Task: Create a blank project AgileEngine with privacy Public and default view as List and in the team Taskers . Create three sections in the project as To-Do, Doing and Done
Action: Mouse moved to (415, 273)
Screenshot: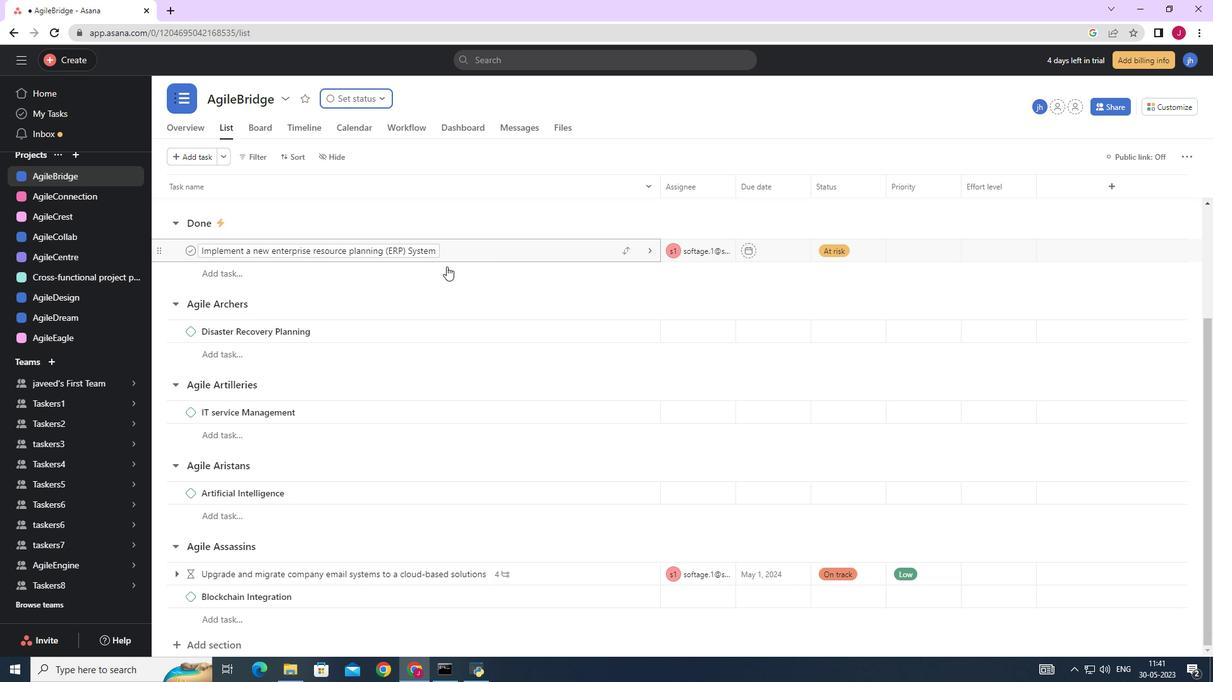 
Action: Mouse scrolled (415, 273) with delta (0, 0)
Screenshot: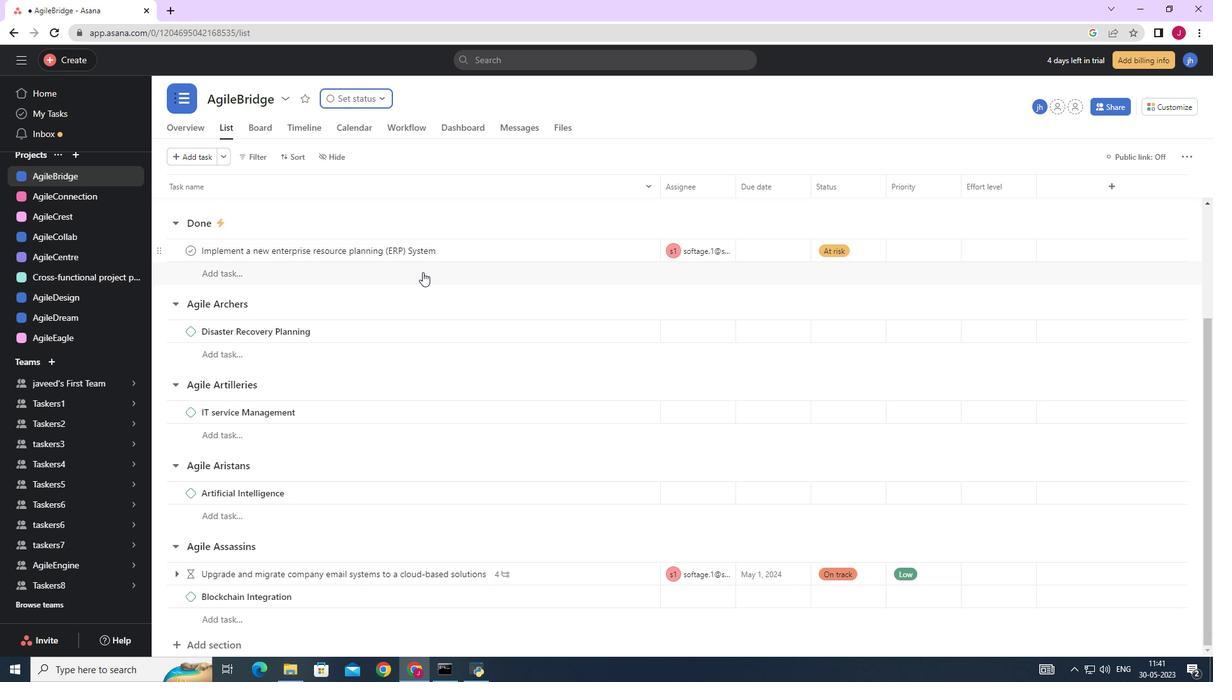 
Action: Mouse scrolled (415, 273) with delta (0, 0)
Screenshot: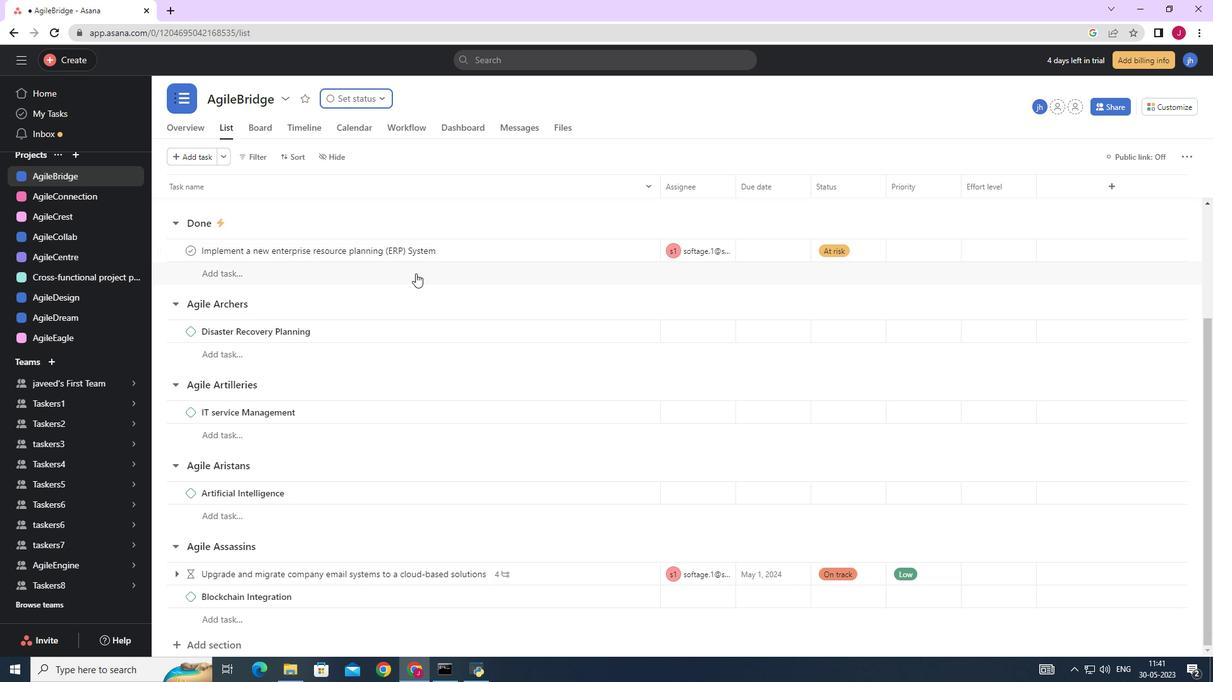 
Action: Mouse scrolled (415, 273) with delta (0, 0)
Screenshot: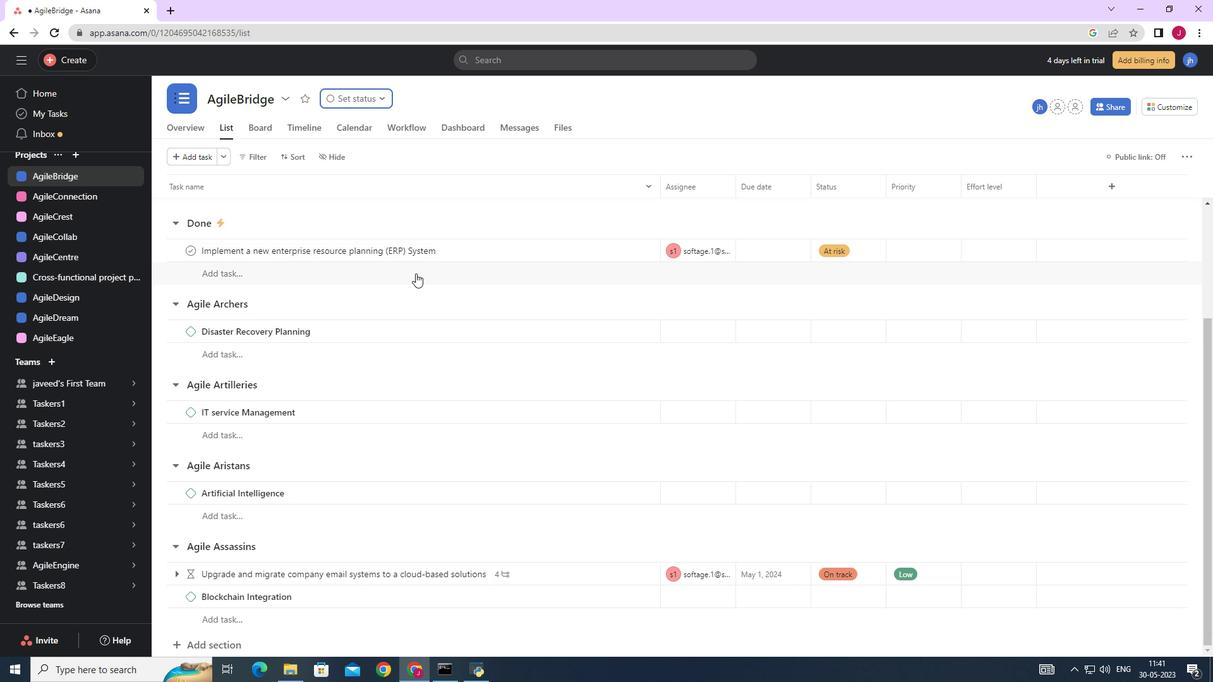 
Action: Mouse scrolled (415, 273) with delta (0, 0)
Screenshot: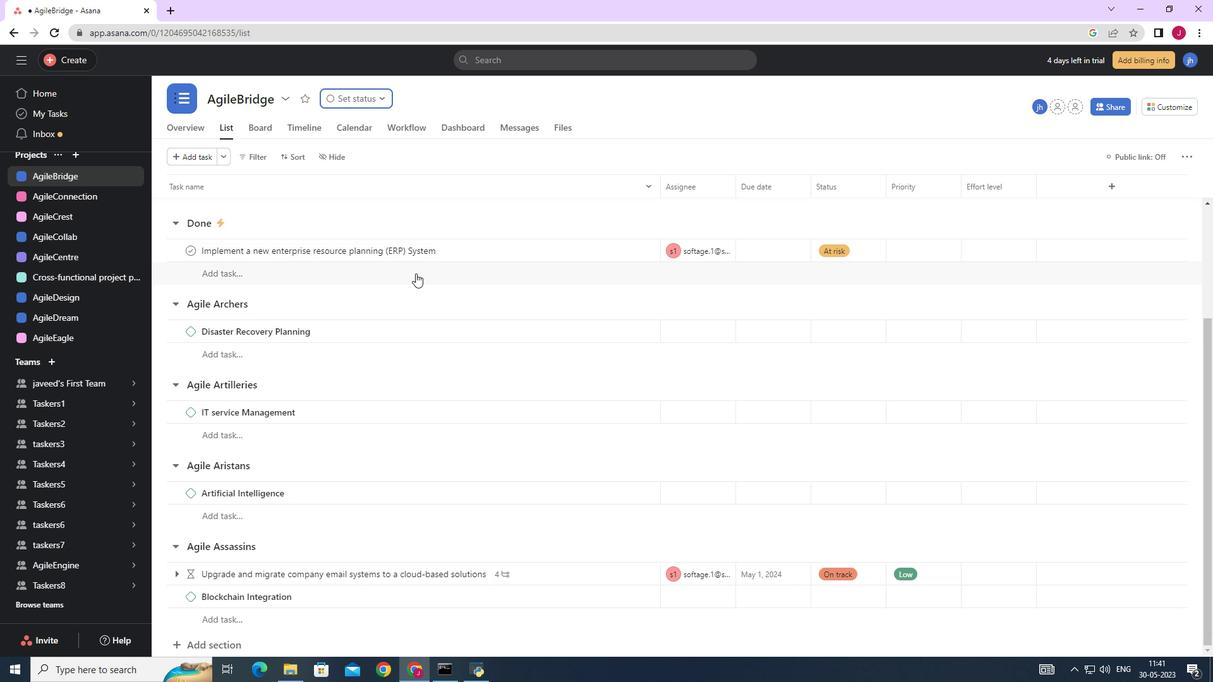 
Action: Mouse scrolled (415, 273) with delta (0, 0)
Screenshot: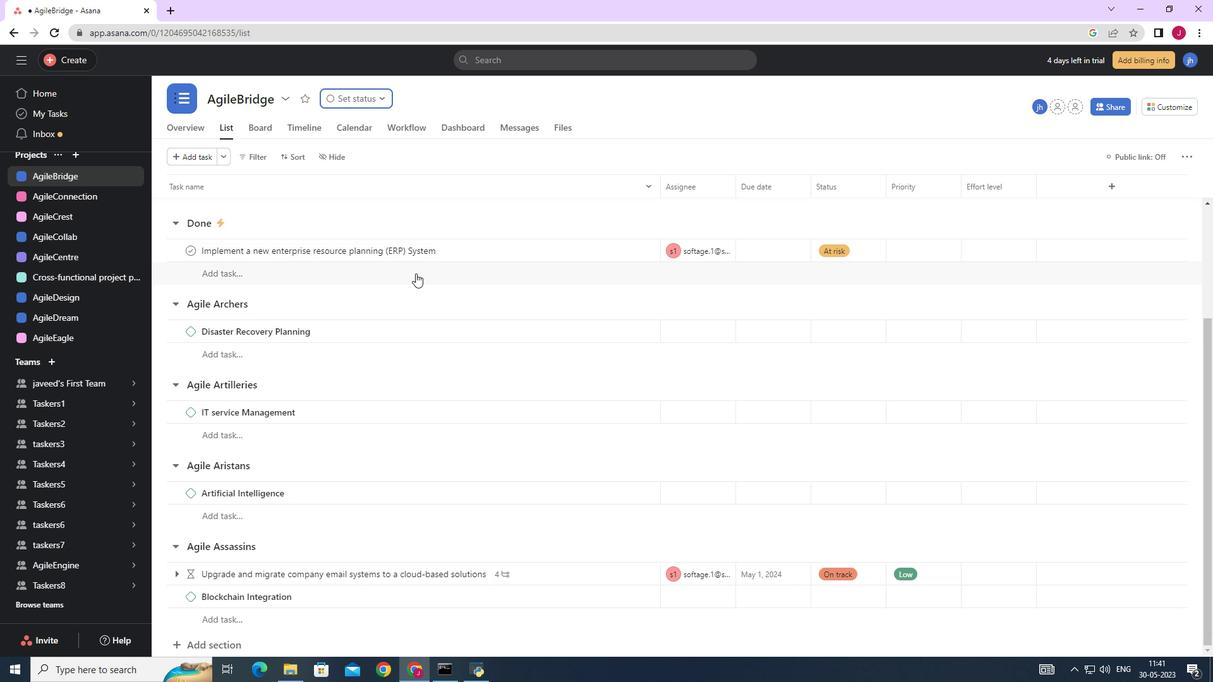 
Action: Mouse moved to (75, 177)
Screenshot: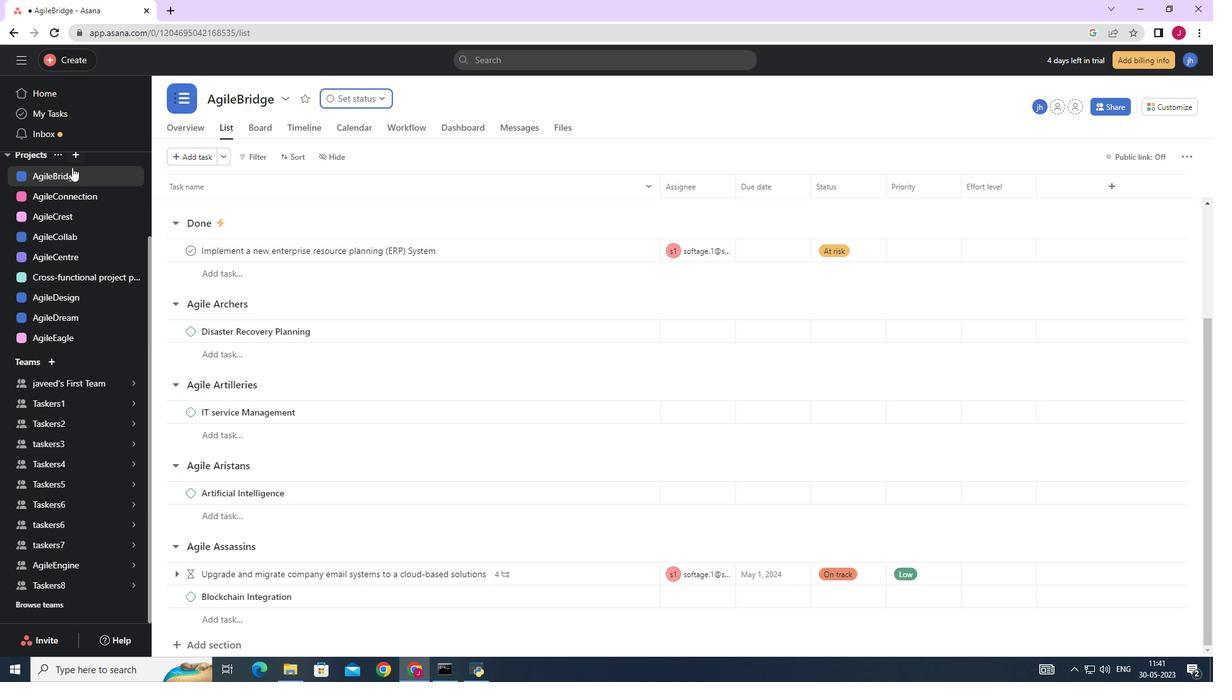 
Action: Mouse pressed left at (75, 177)
Screenshot: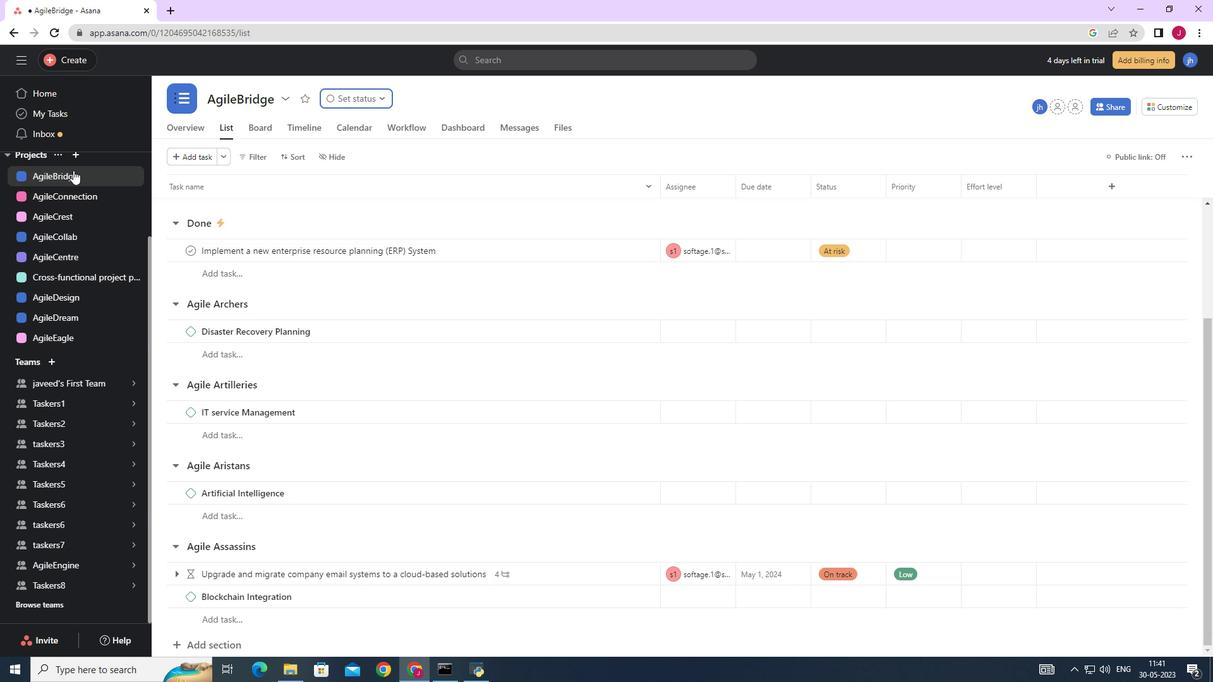 
Action: Mouse moved to (82, 290)
Screenshot: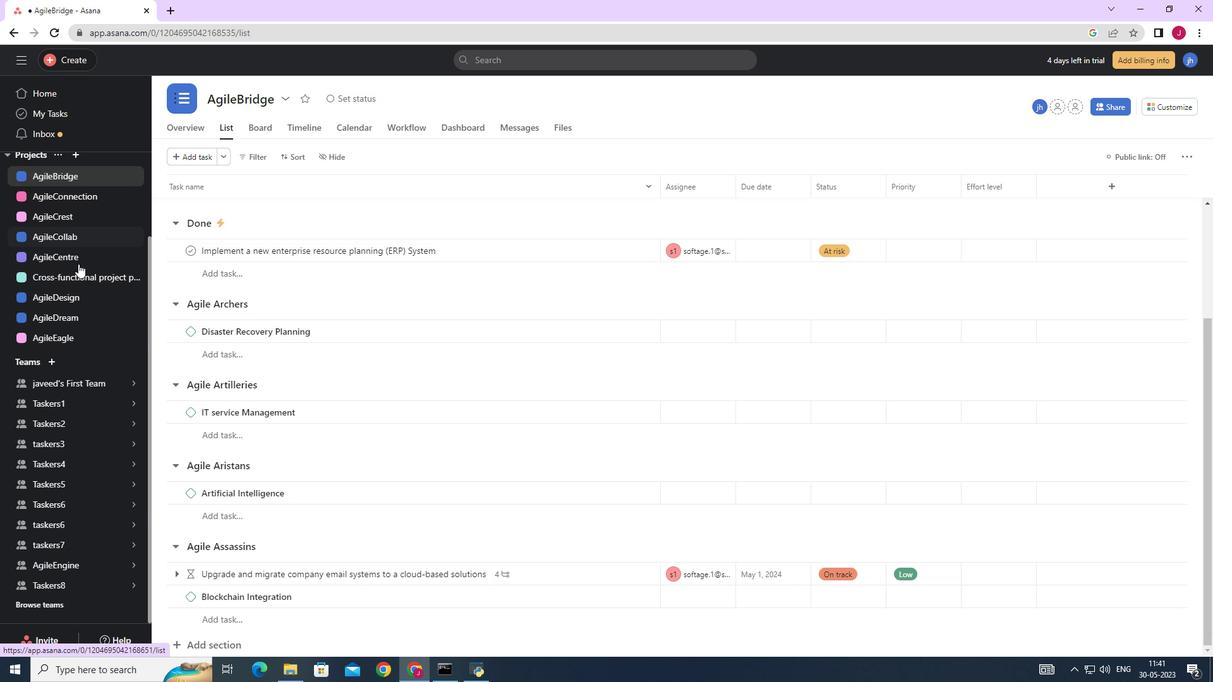 
Action: Mouse scrolled (82, 290) with delta (0, 0)
Screenshot: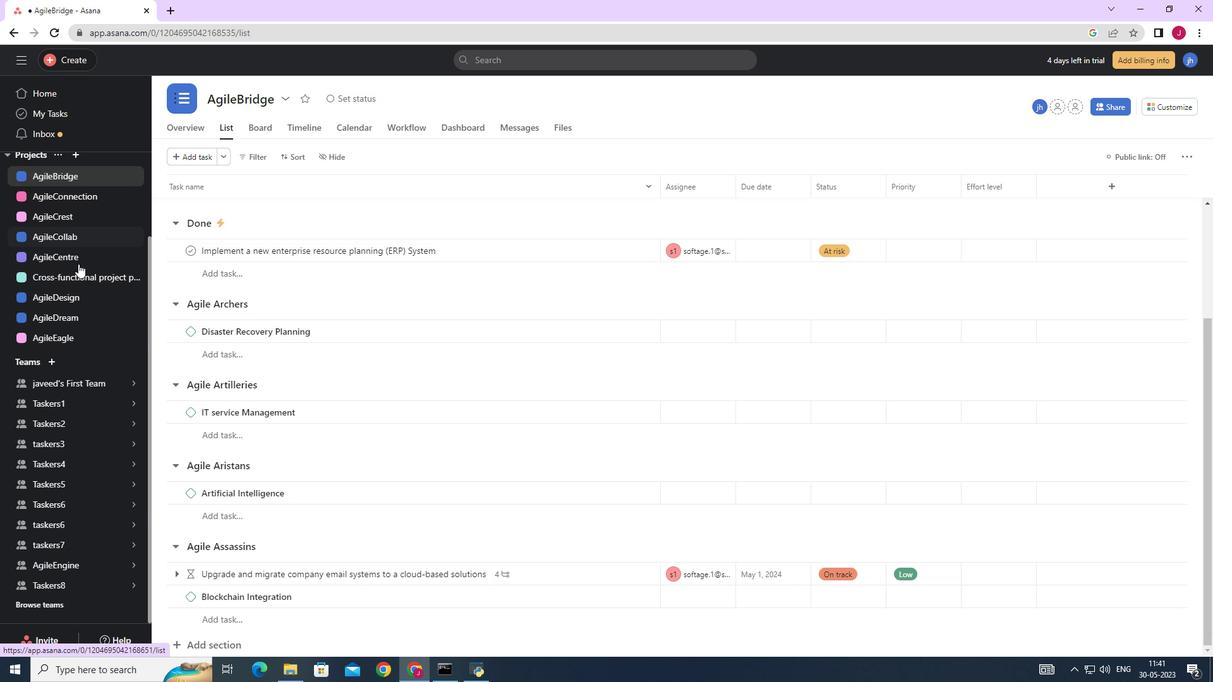 
Action: Mouse moved to (83, 292)
Screenshot: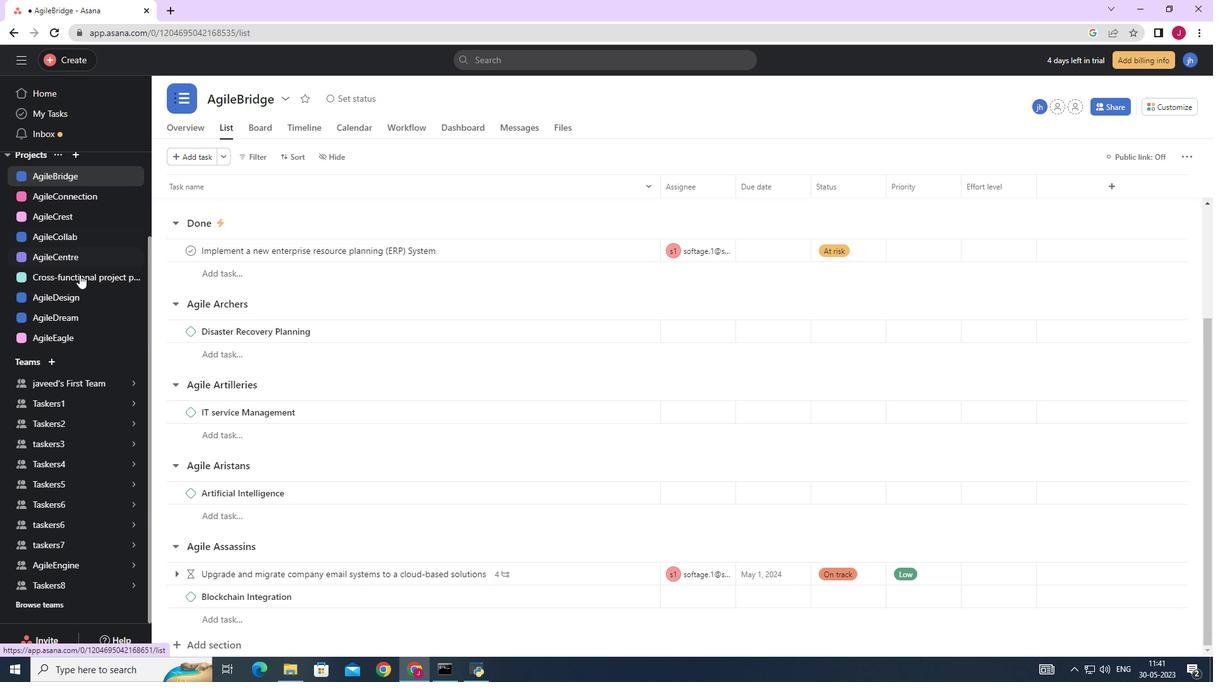 
Action: Mouse scrolled (83, 291) with delta (0, 0)
Screenshot: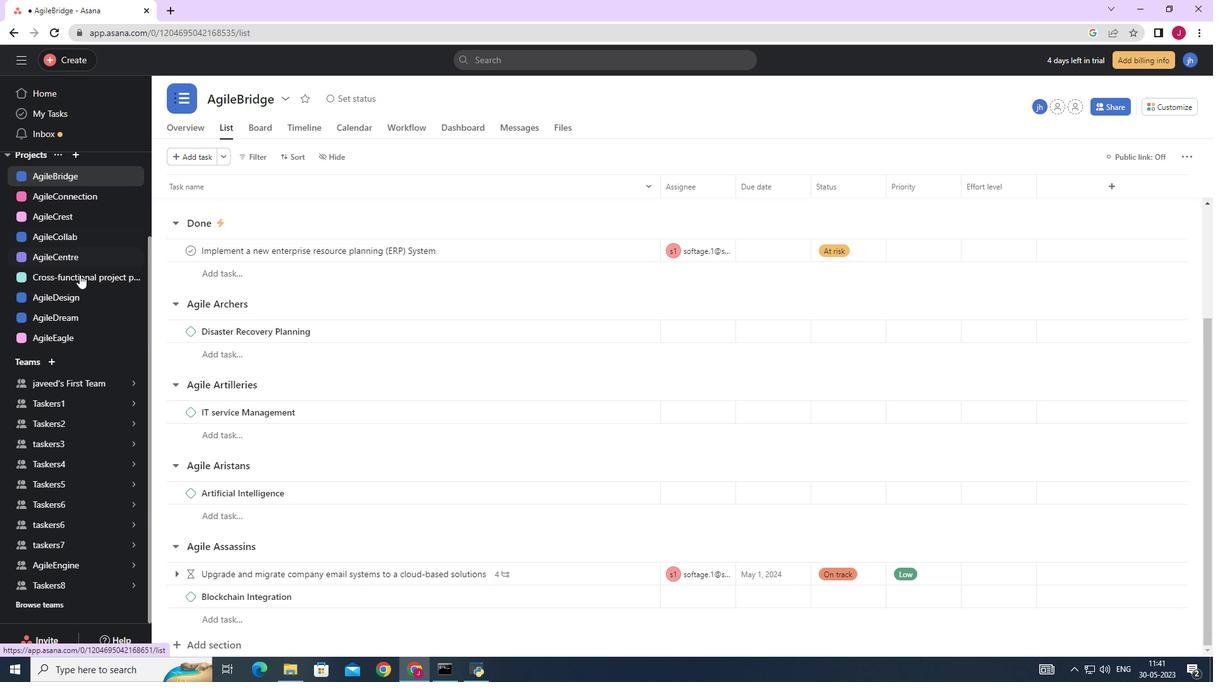 
Action: Mouse scrolled (83, 291) with delta (0, 0)
Screenshot: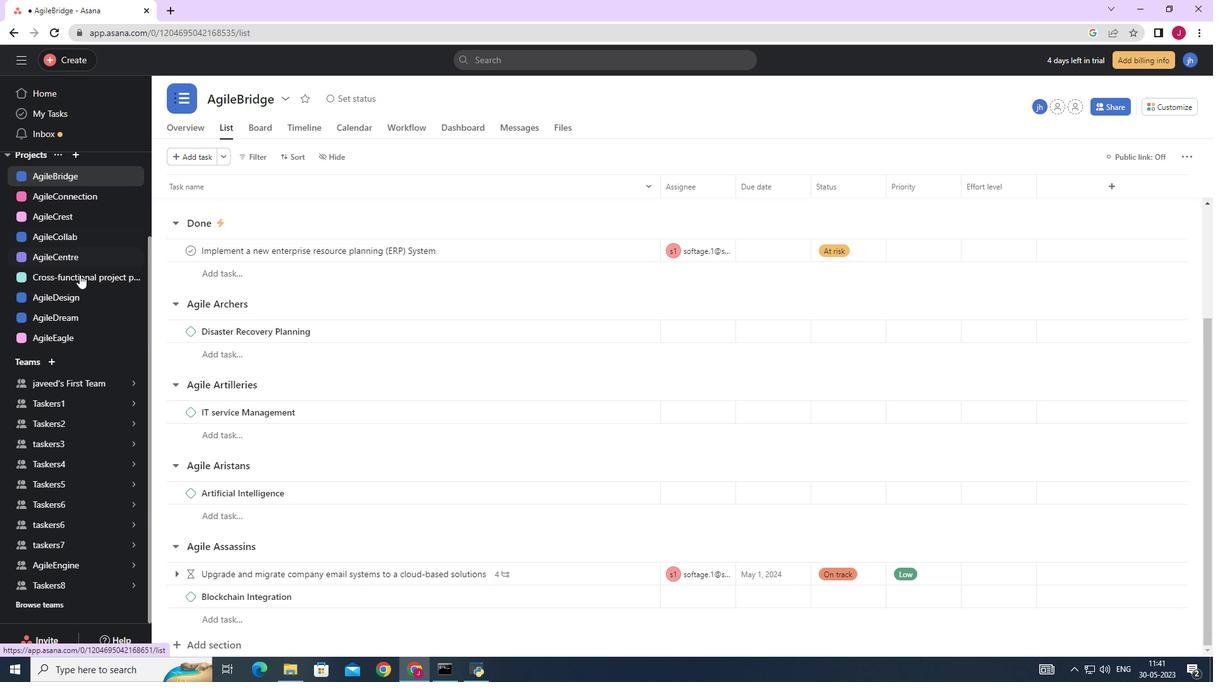 
Action: Mouse moved to (84, 293)
Screenshot: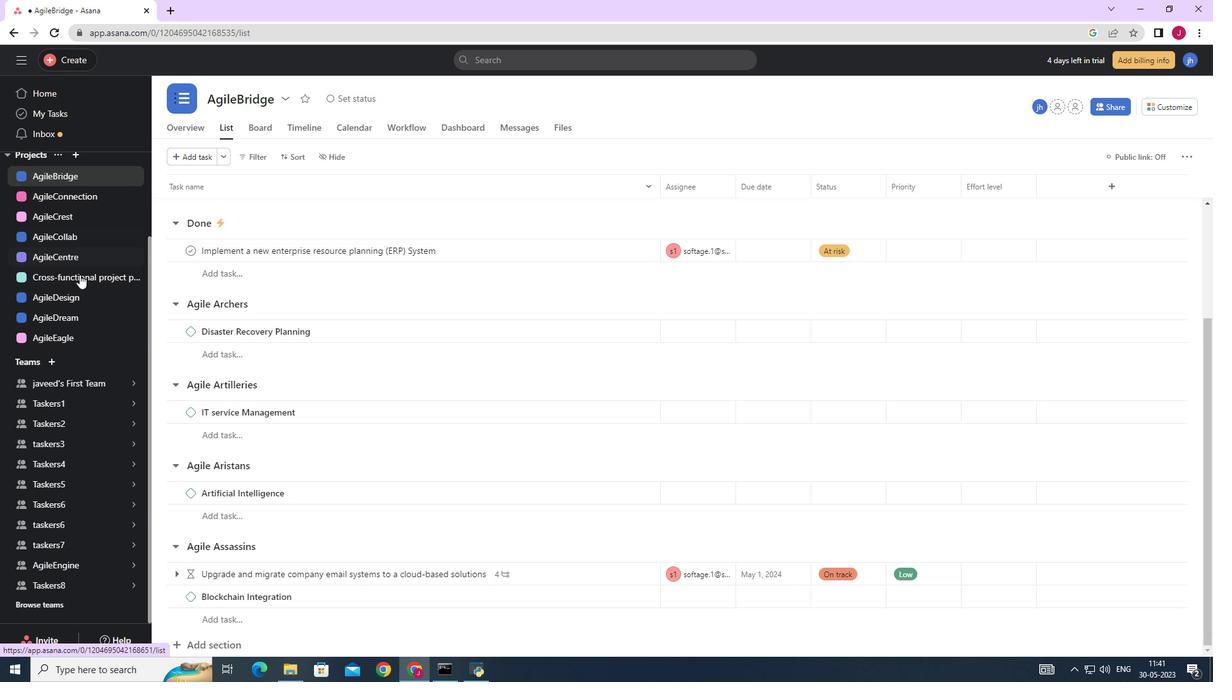 
Action: Mouse scrolled (84, 292) with delta (0, 0)
Screenshot: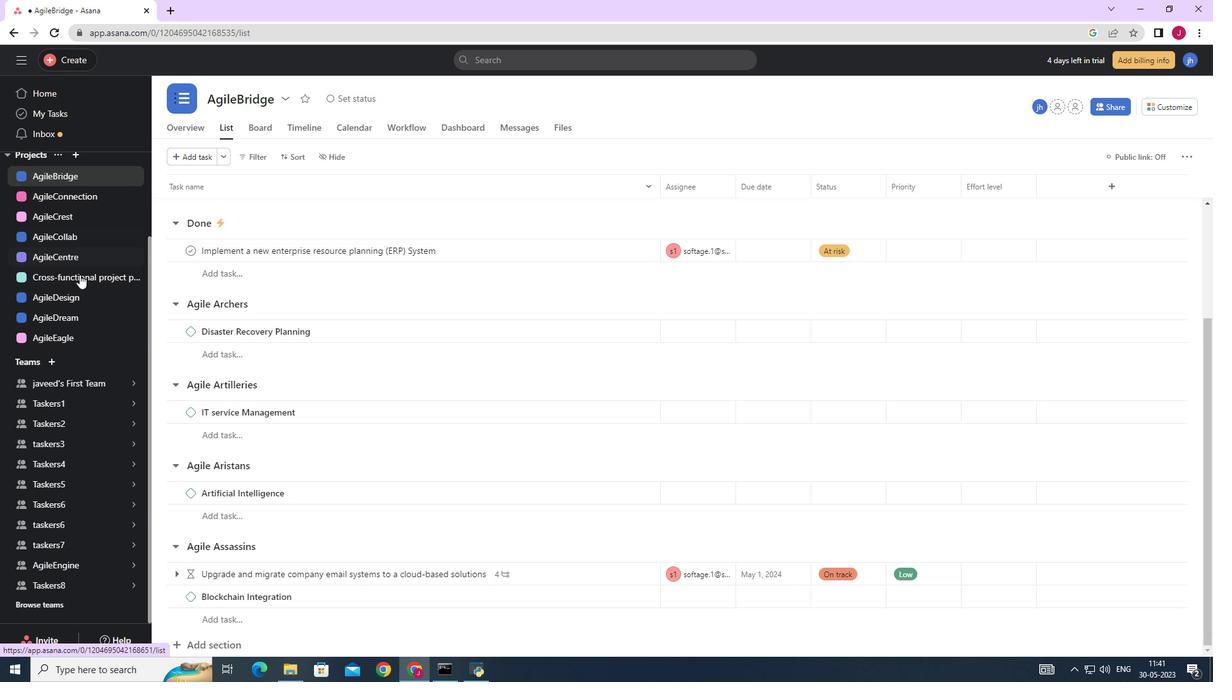 
Action: Mouse moved to (53, 342)
Screenshot: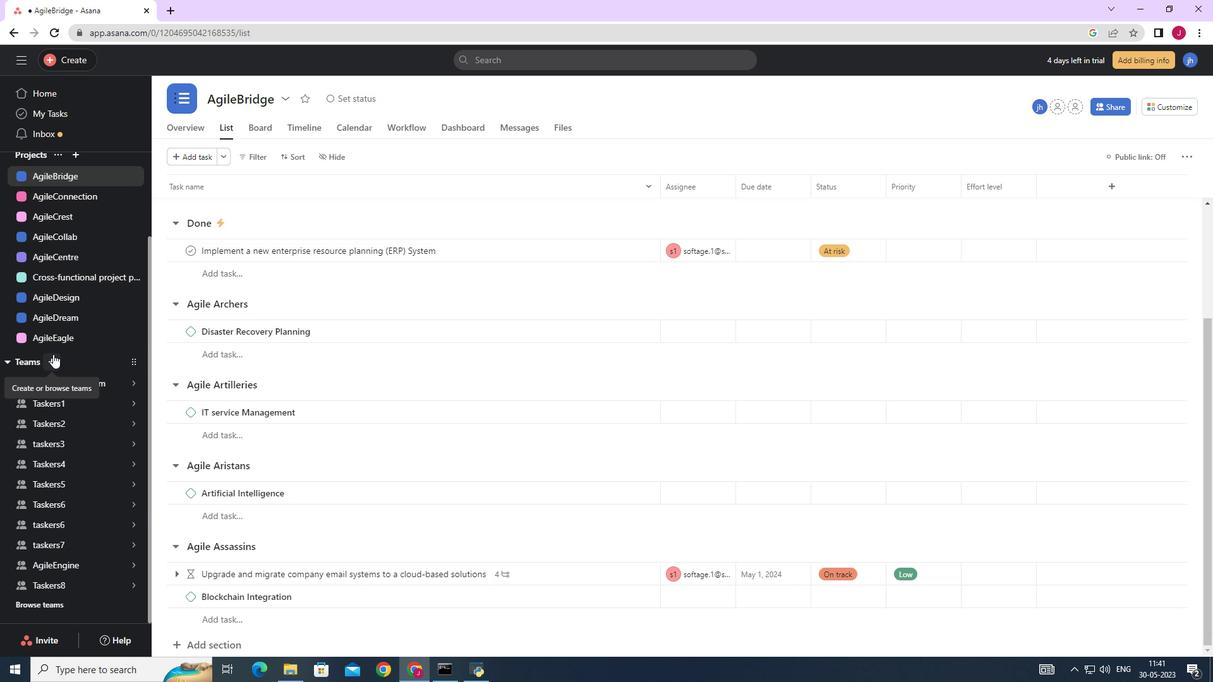 
Action: Mouse scrolled (53, 342) with delta (0, 0)
Screenshot: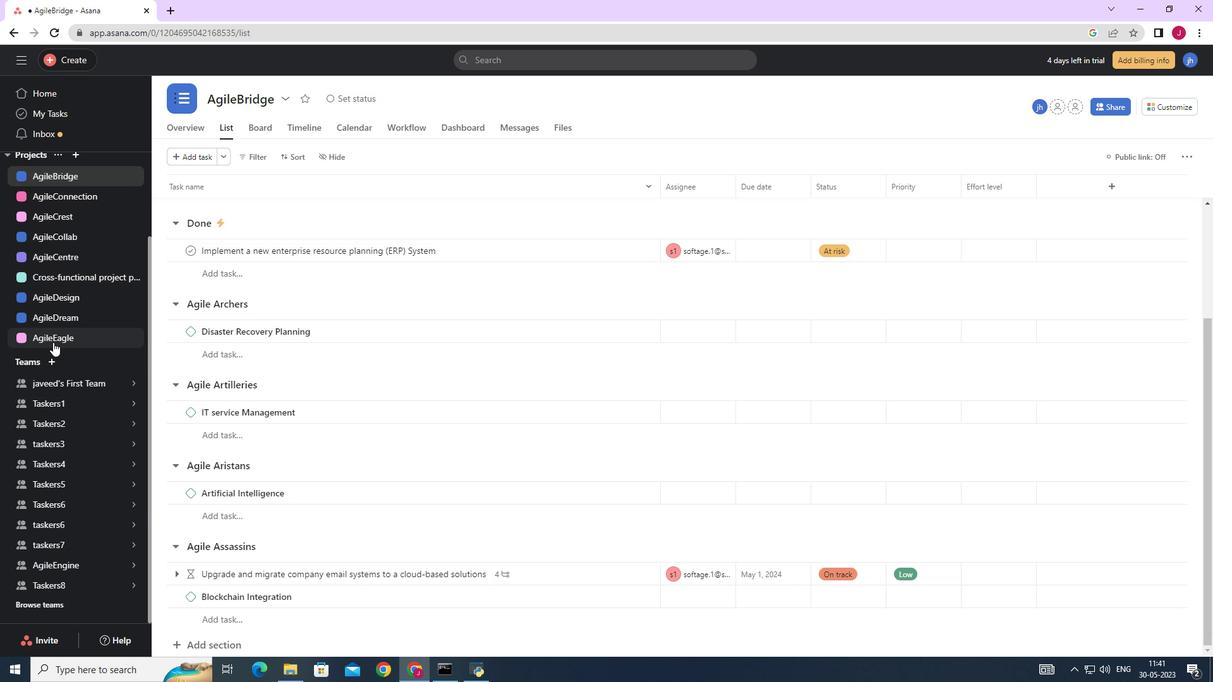 
Action: Mouse scrolled (53, 342) with delta (0, 0)
Screenshot: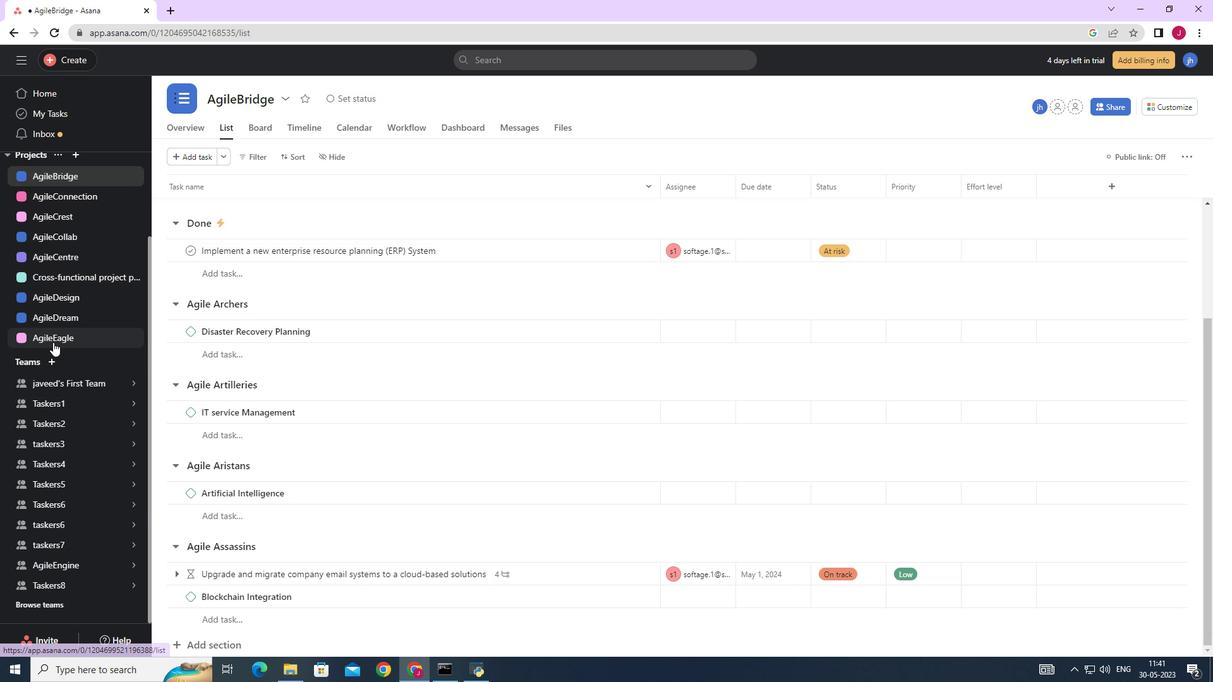 
Action: Mouse moved to (79, 173)
Screenshot: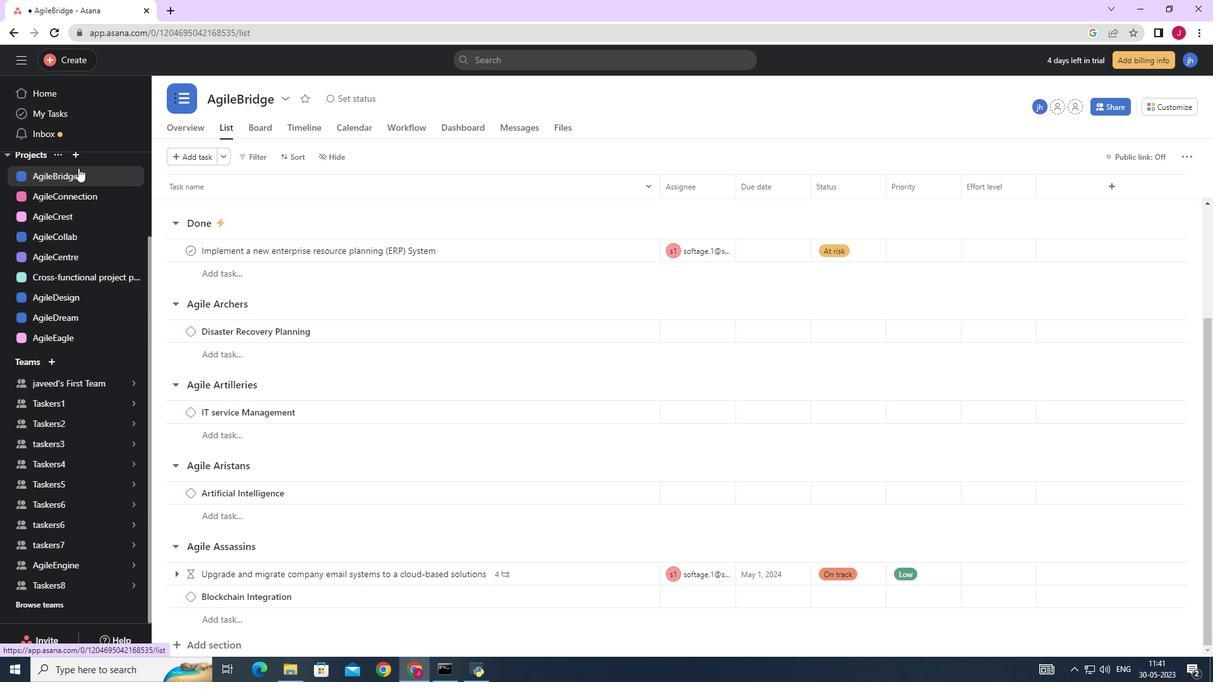 
Action: Mouse scrolled (79, 173) with delta (0, 0)
Screenshot: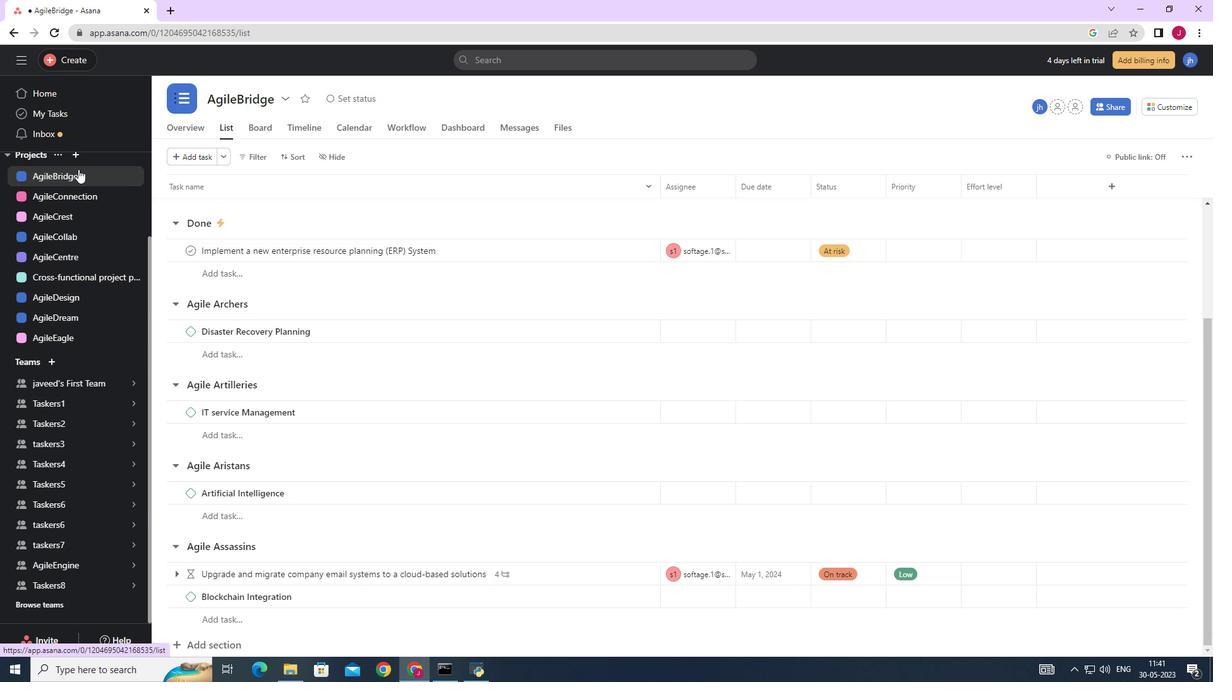 
Action: Mouse scrolled (79, 173) with delta (0, 0)
Screenshot: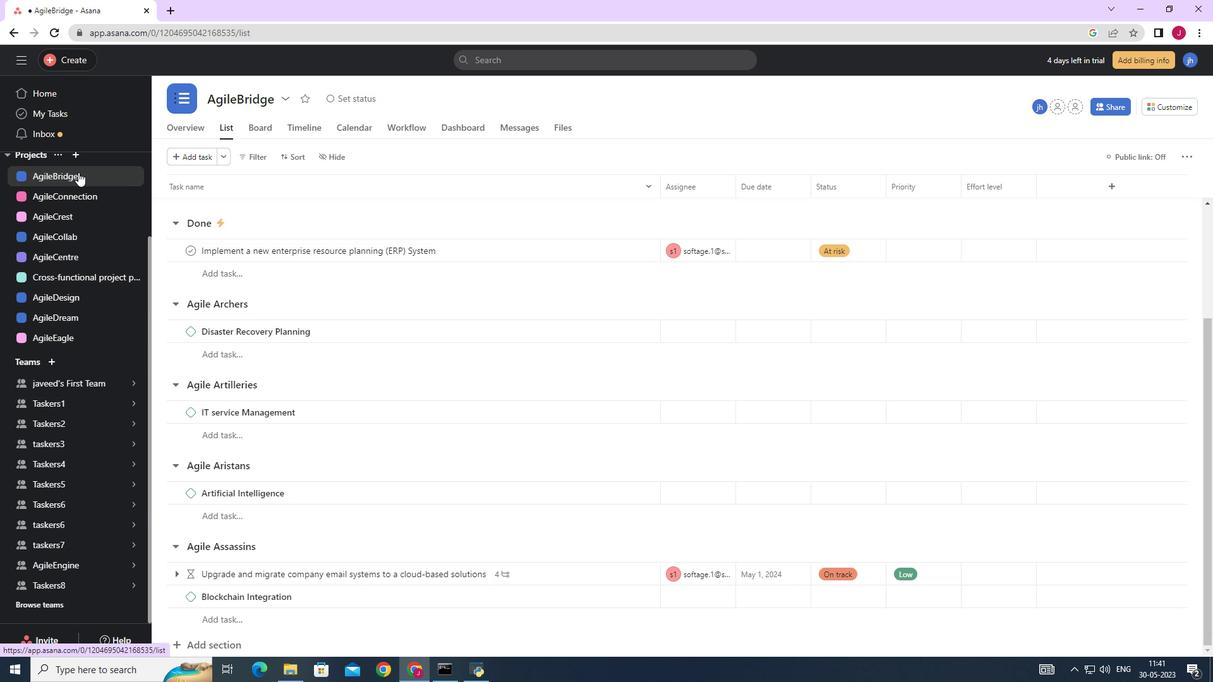 
Action: Mouse scrolled (79, 173) with delta (0, 0)
Screenshot: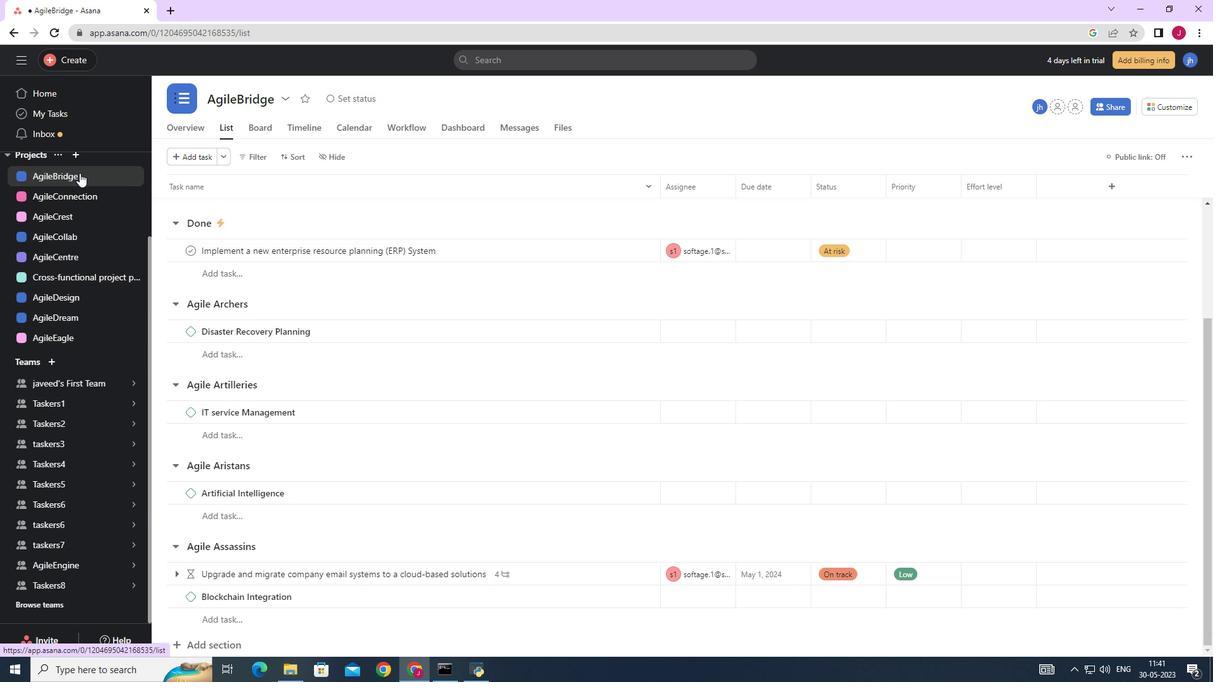 
Action: Mouse moved to (77, 257)
Screenshot: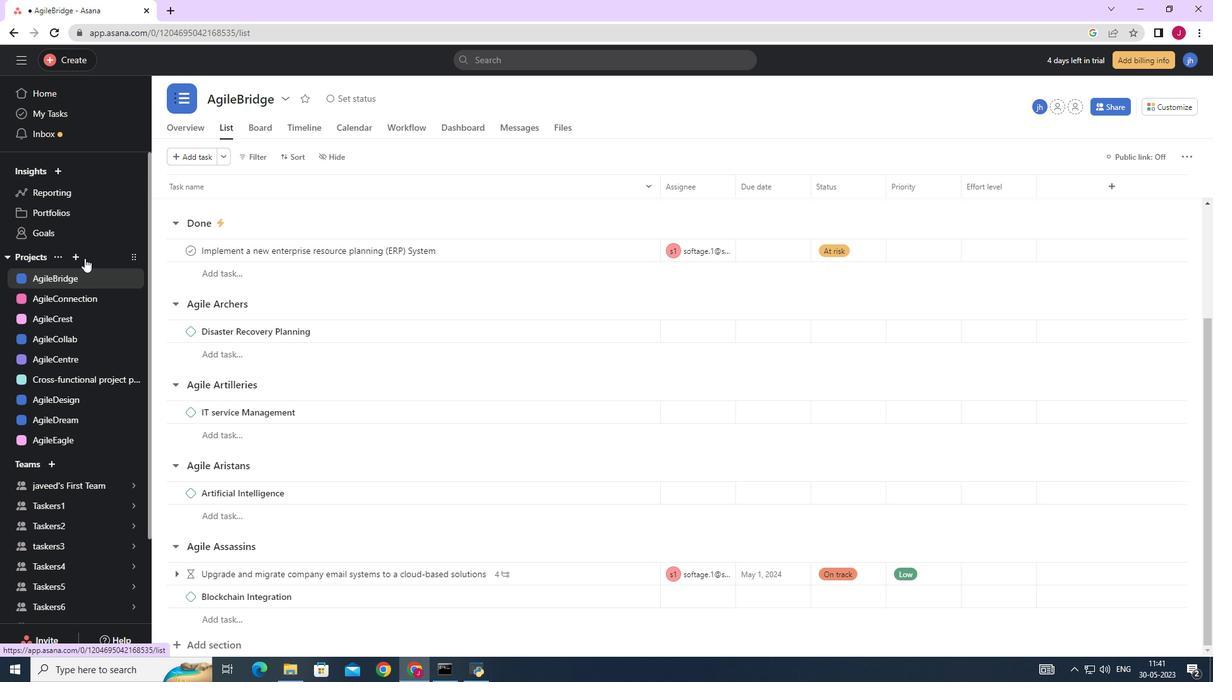 
Action: Mouse pressed left at (77, 257)
Screenshot: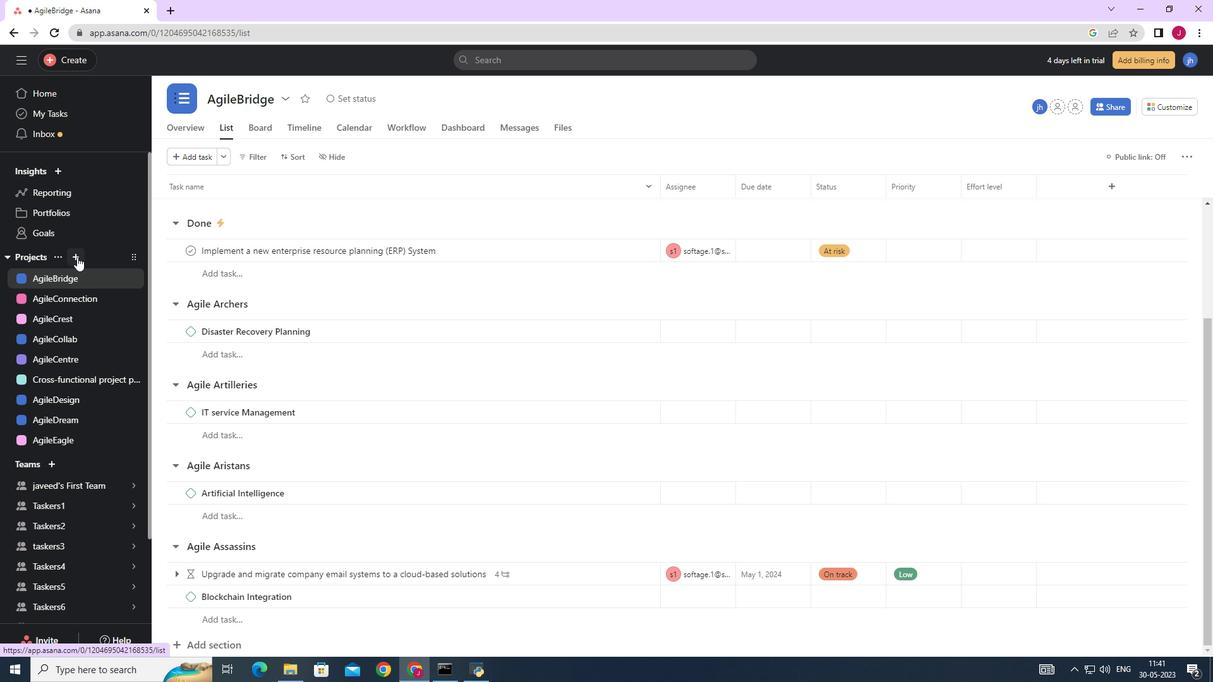
Action: Mouse moved to (132, 281)
Screenshot: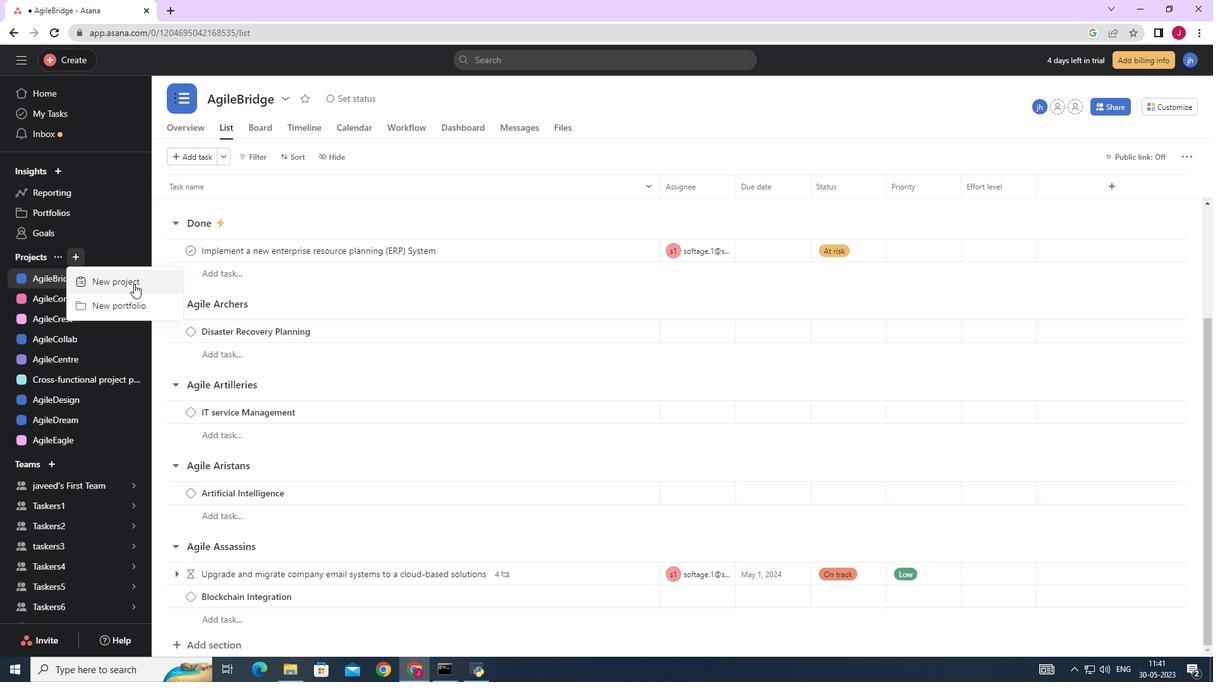 
Action: Mouse pressed left at (132, 281)
Screenshot: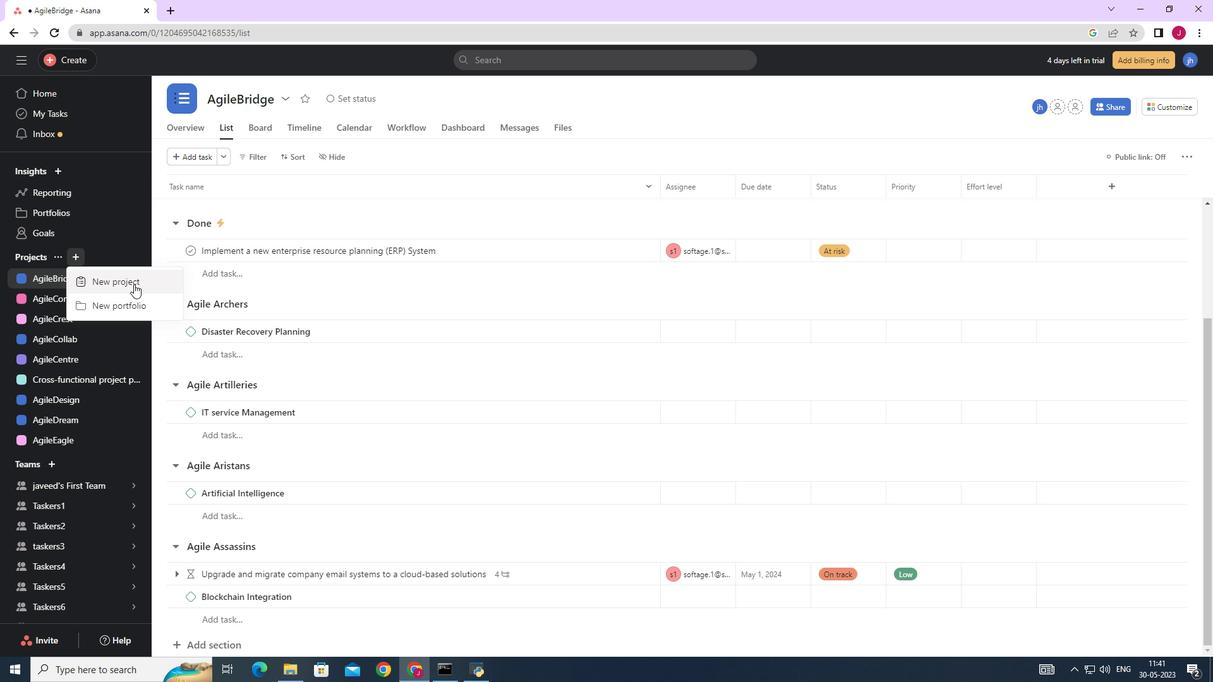 
Action: Mouse moved to (514, 289)
Screenshot: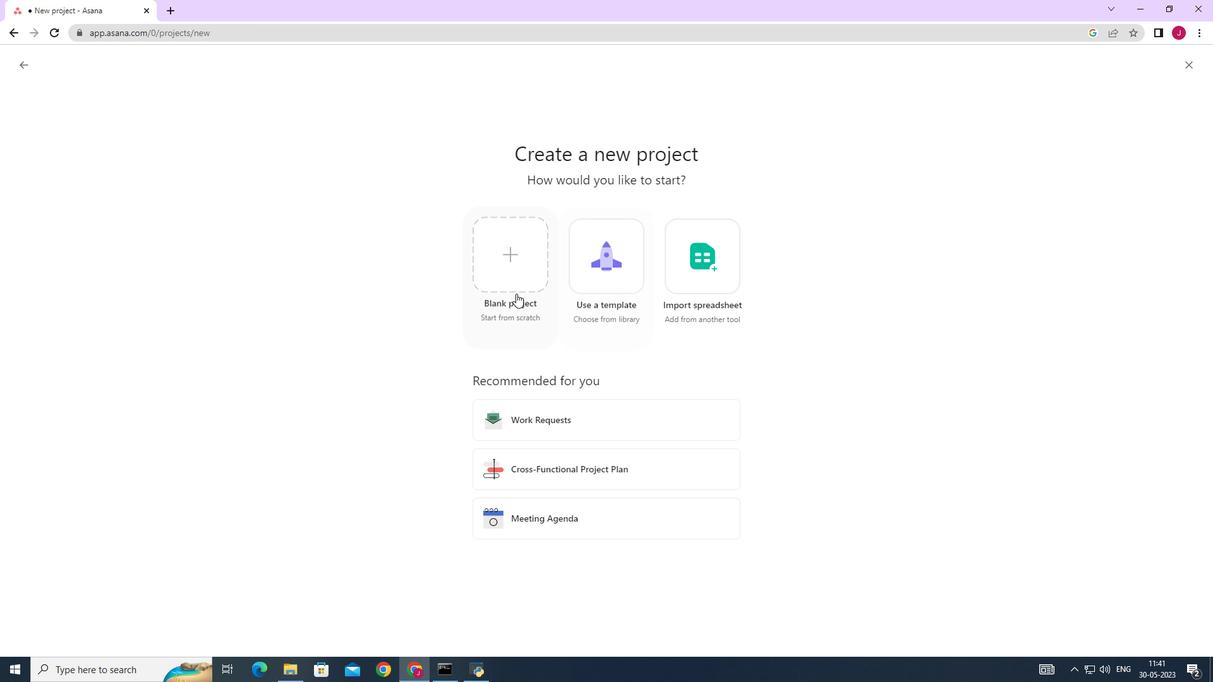 
Action: Mouse pressed left at (514, 289)
Screenshot: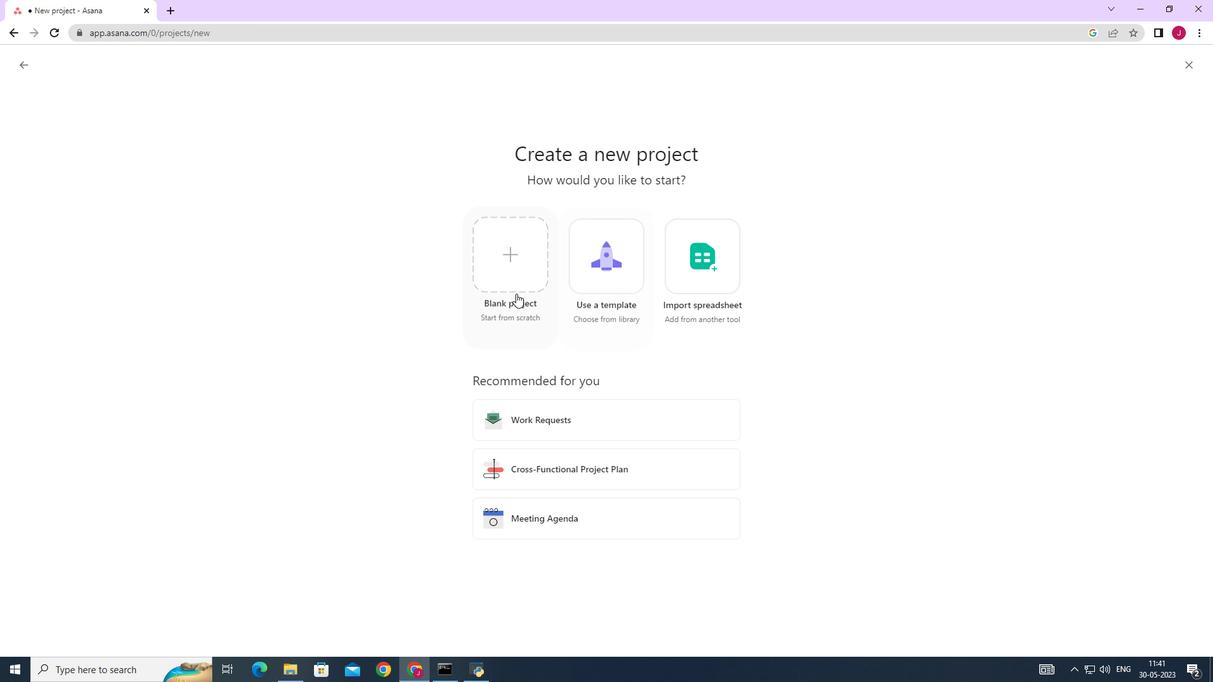 
Action: Mouse moved to (209, 149)
Screenshot: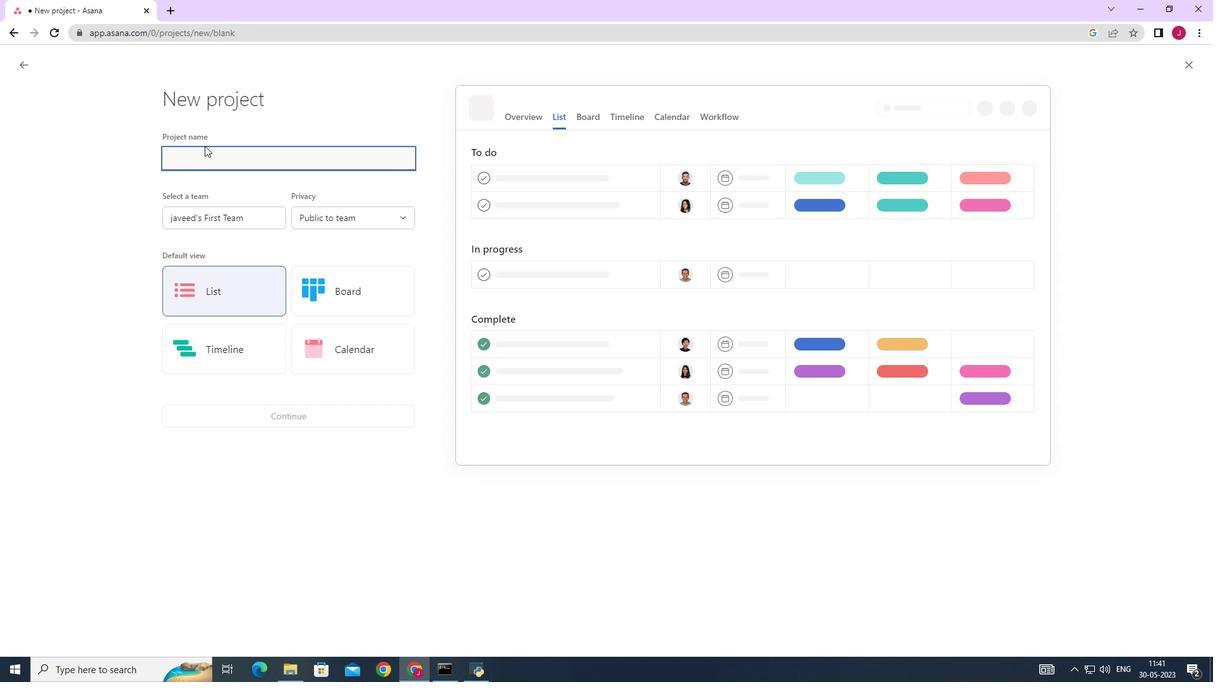 
Action: Mouse pressed left at (209, 149)
Screenshot: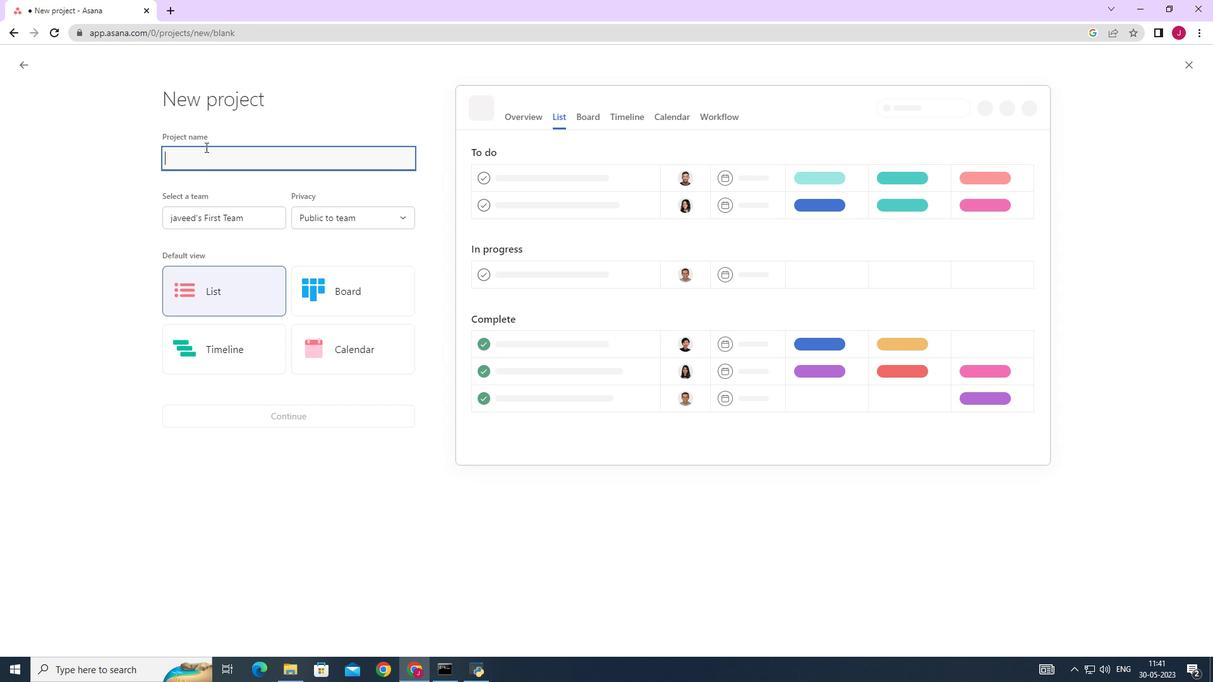 
Action: Key pressed <Key.caps_lock>A<Key.caps_lock>gile<Key.caps_lock>E<Key.caps_lock>ngine
Screenshot: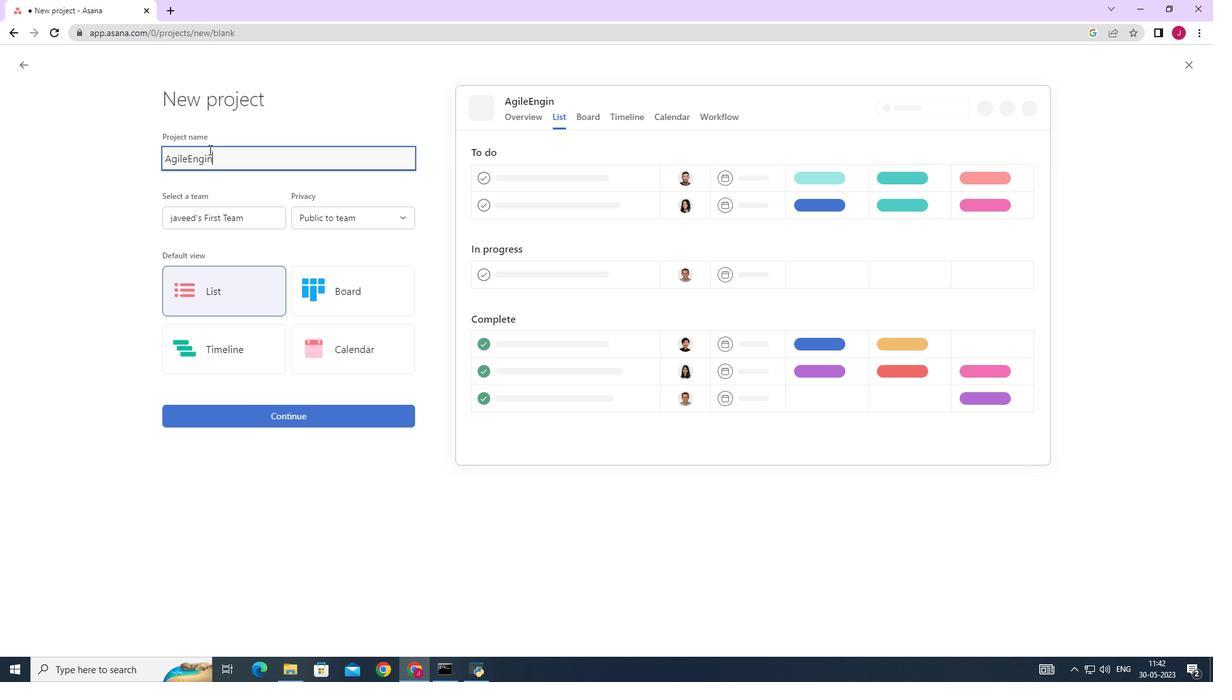 
Action: Mouse moved to (247, 217)
Screenshot: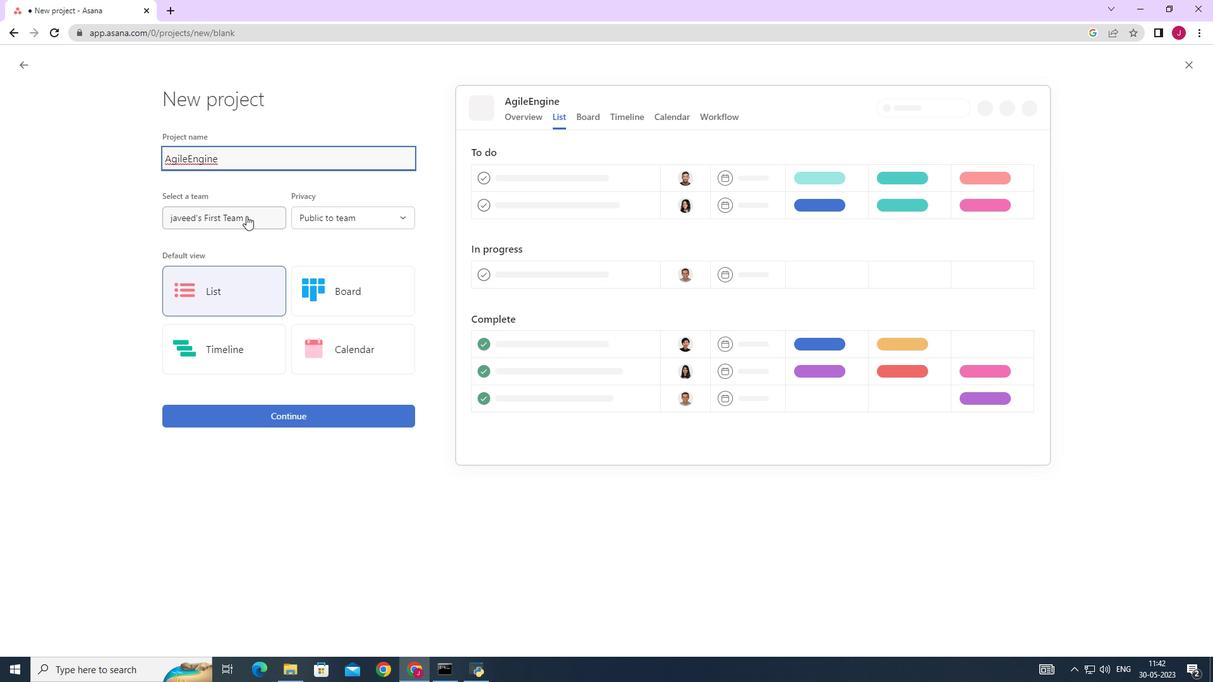 
Action: Mouse pressed left at (247, 217)
Screenshot: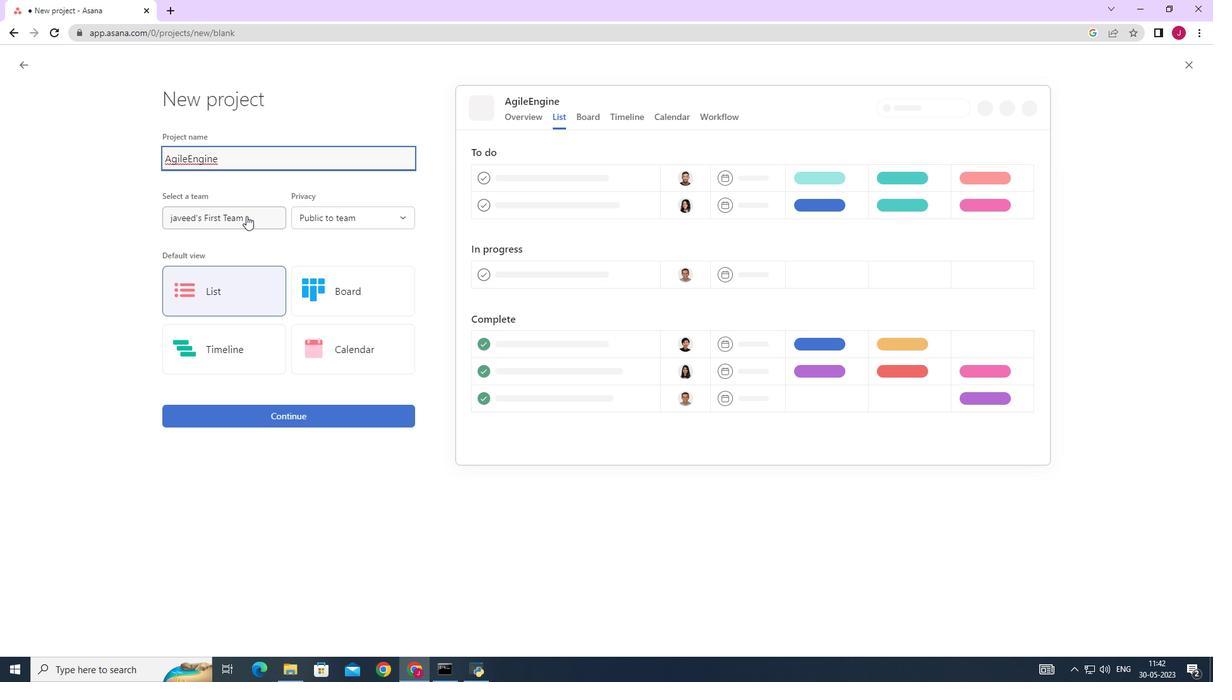 
Action: Mouse moved to (232, 276)
Screenshot: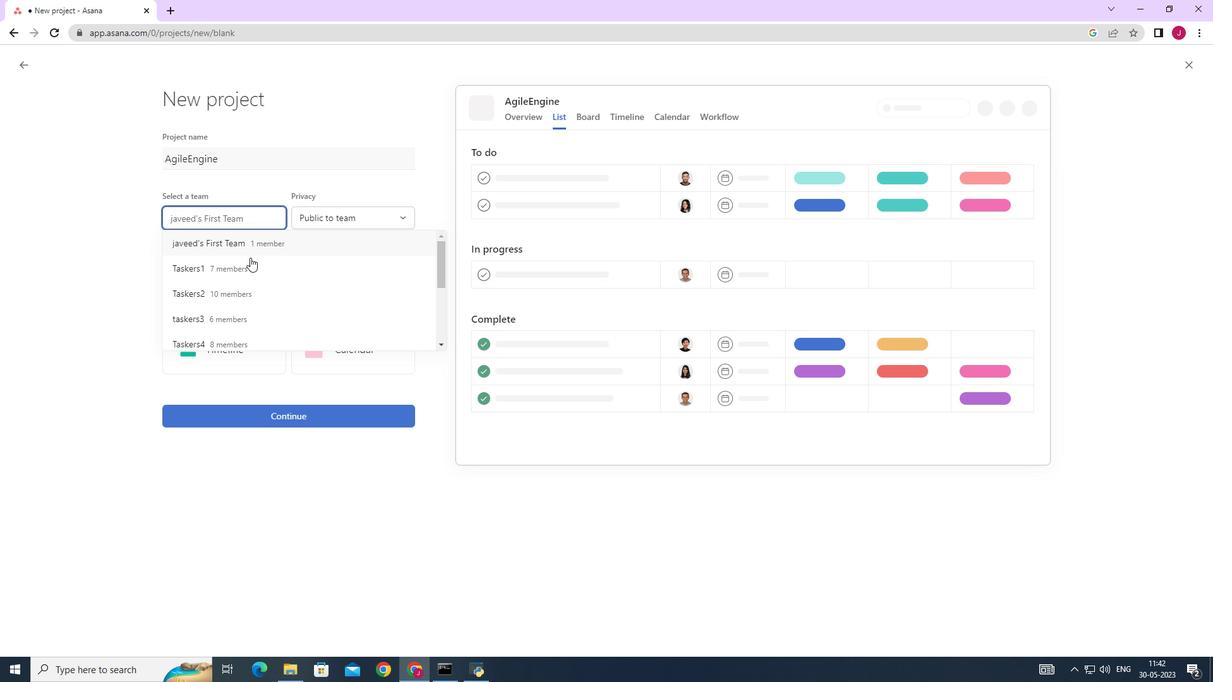 
Action: Mouse scrolled (232, 276) with delta (0, 0)
Screenshot: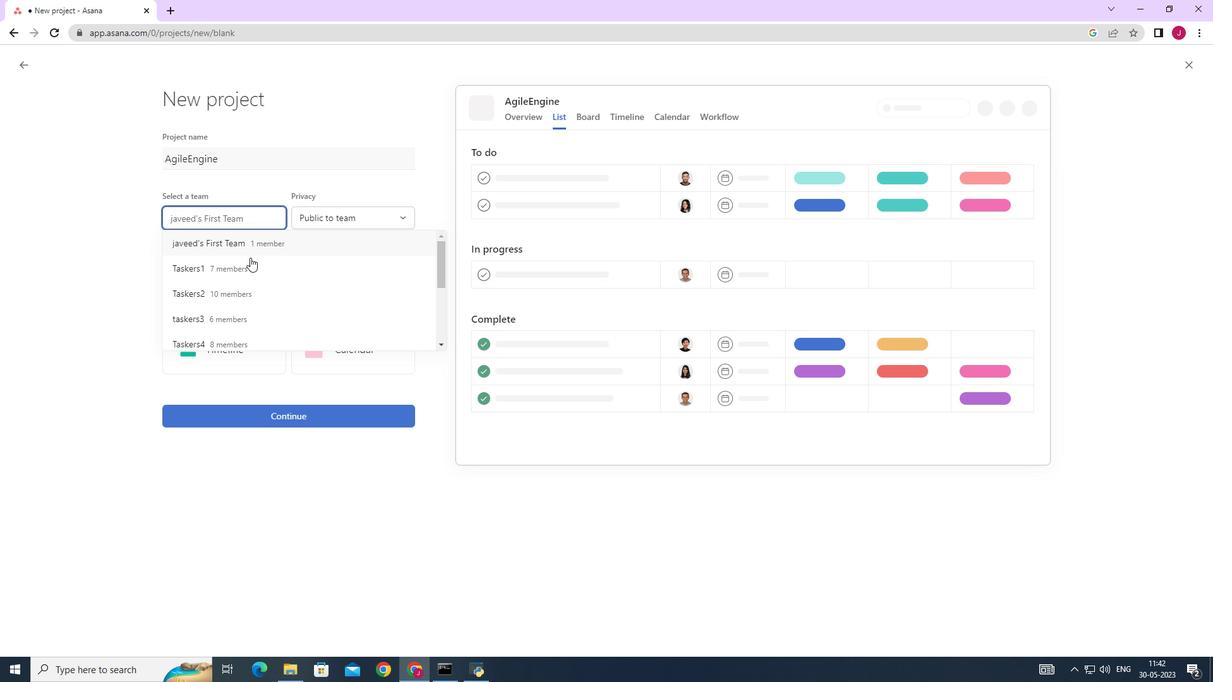 
Action: Mouse moved to (230, 277)
Screenshot: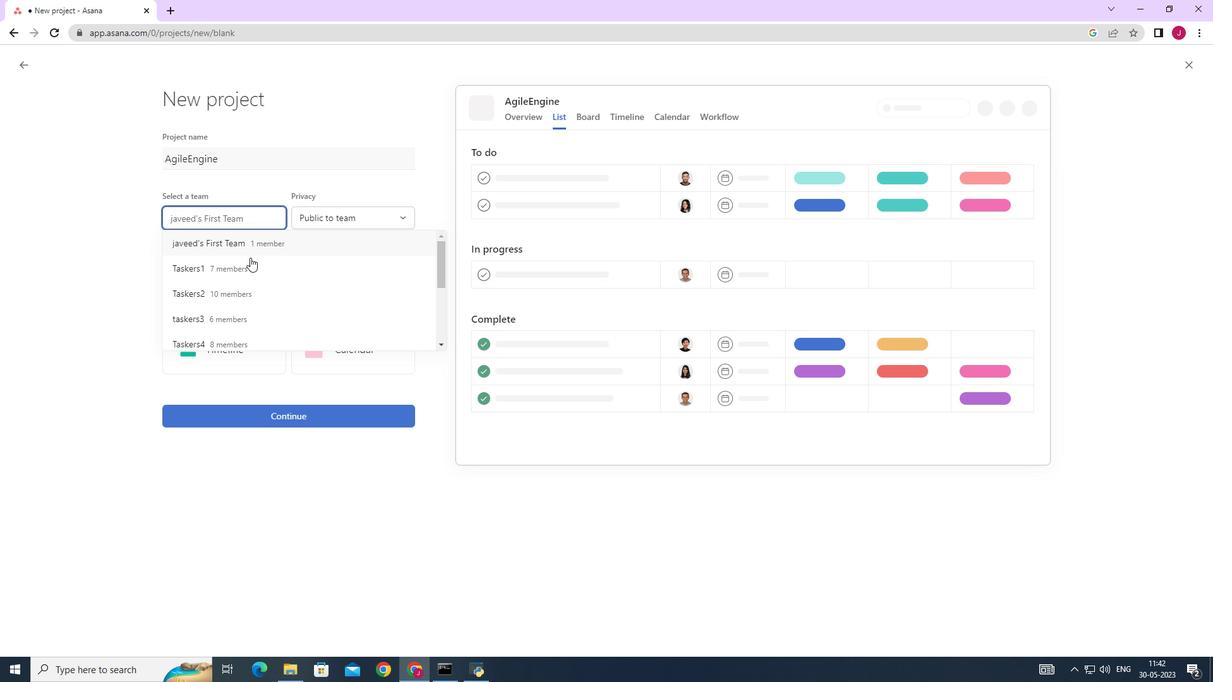 
Action: Mouse scrolled (230, 276) with delta (0, 0)
Screenshot: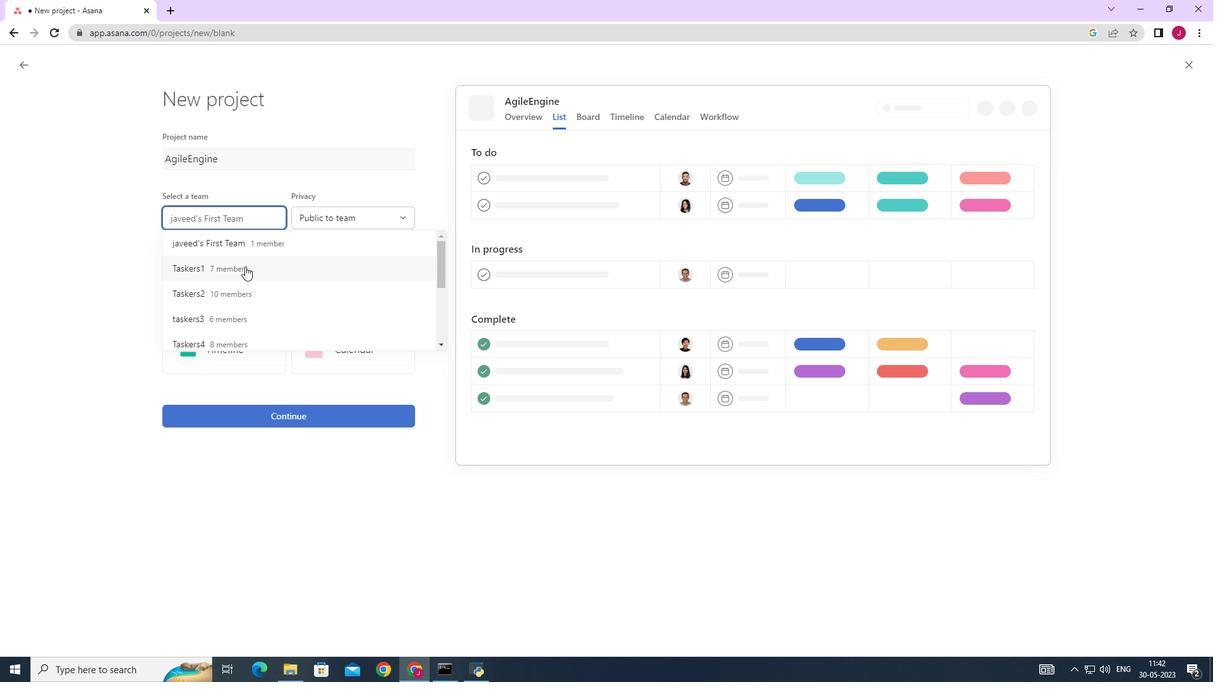 
Action: Mouse scrolled (230, 276) with delta (0, 0)
Screenshot: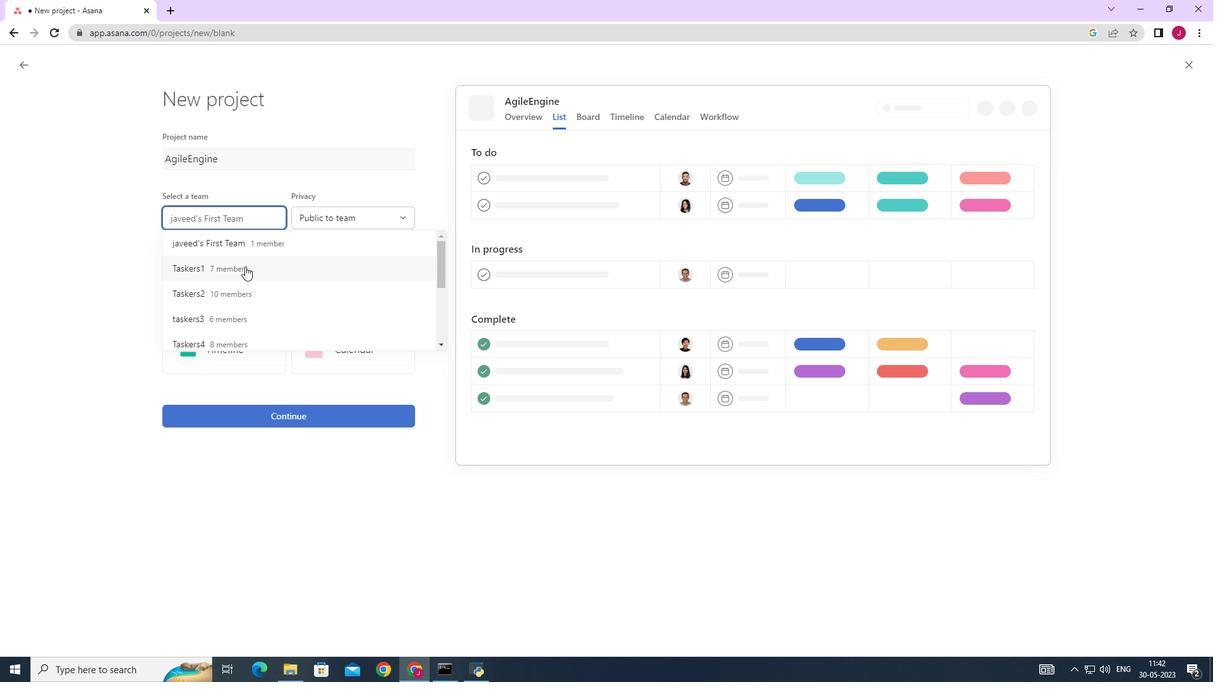 
Action: Mouse scrolled (230, 276) with delta (0, 0)
Screenshot: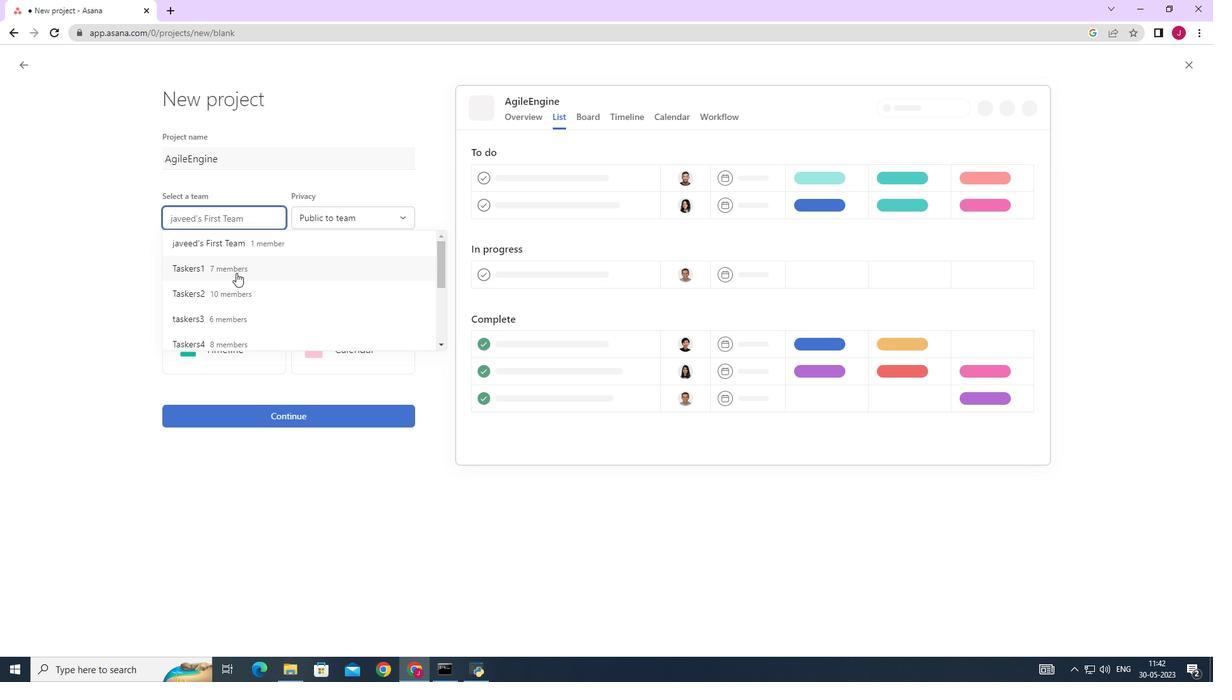 
Action: Mouse scrolled (230, 276) with delta (0, 0)
Screenshot: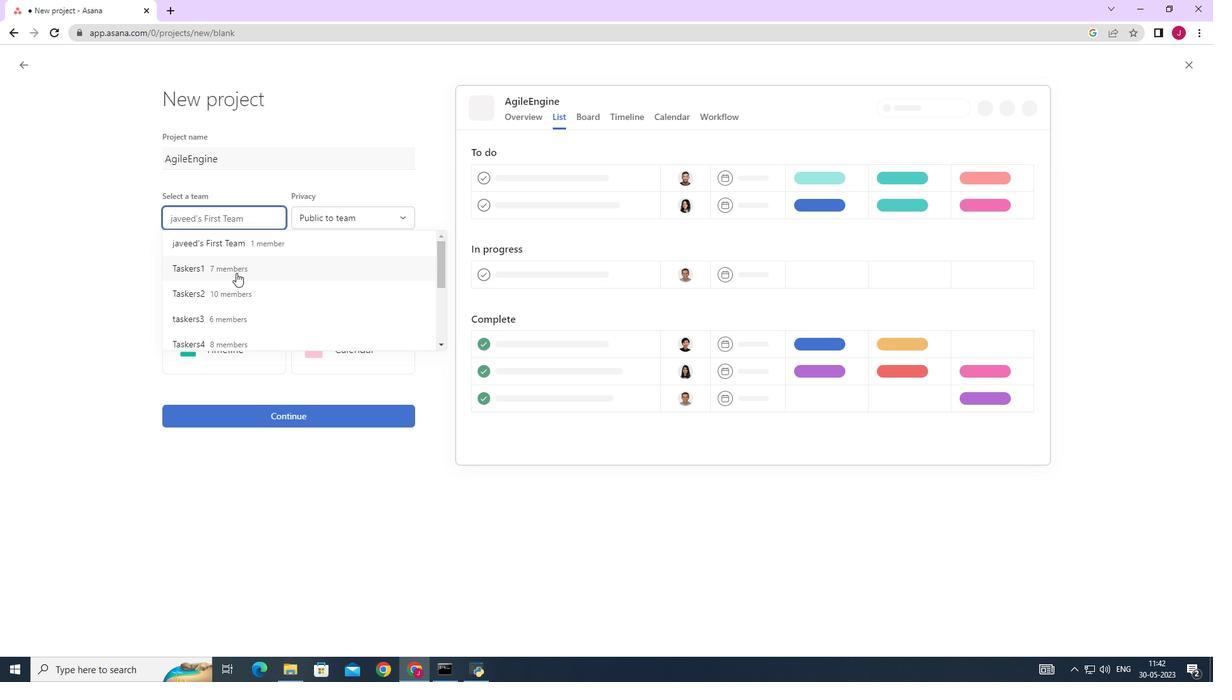 
Action: Mouse scrolled (230, 276) with delta (0, 0)
Screenshot: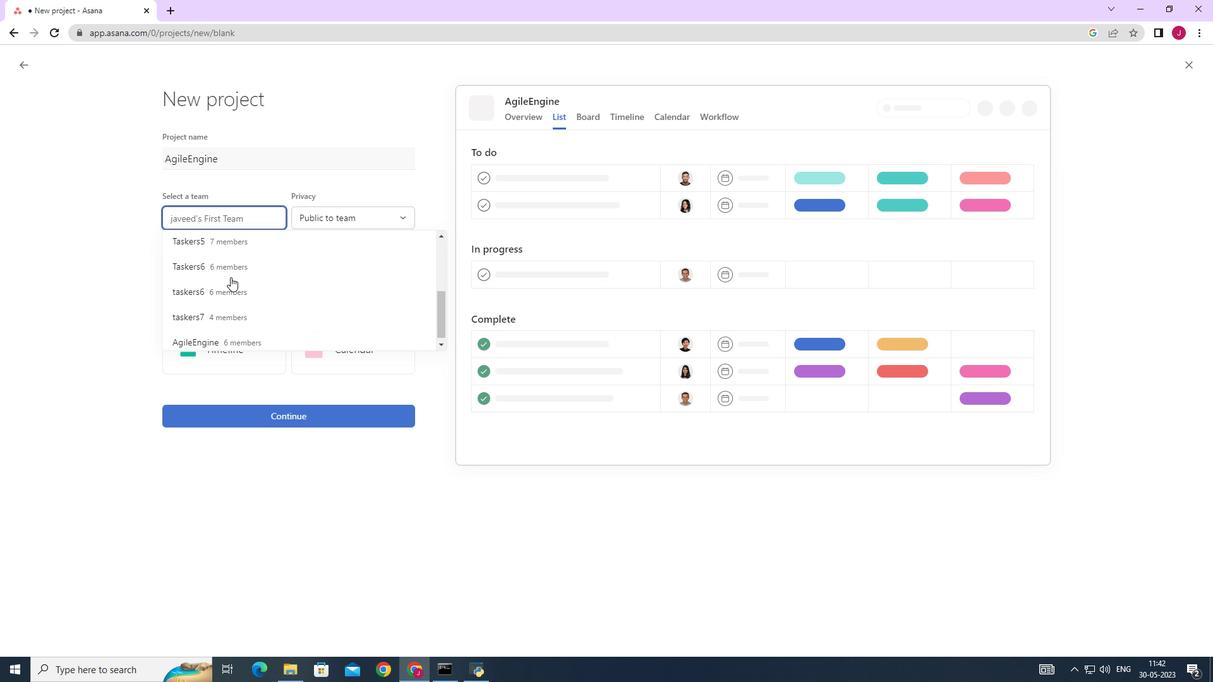 
Action: Mouse scrolled (230, 276) with delta (0, 0)
Screenshot: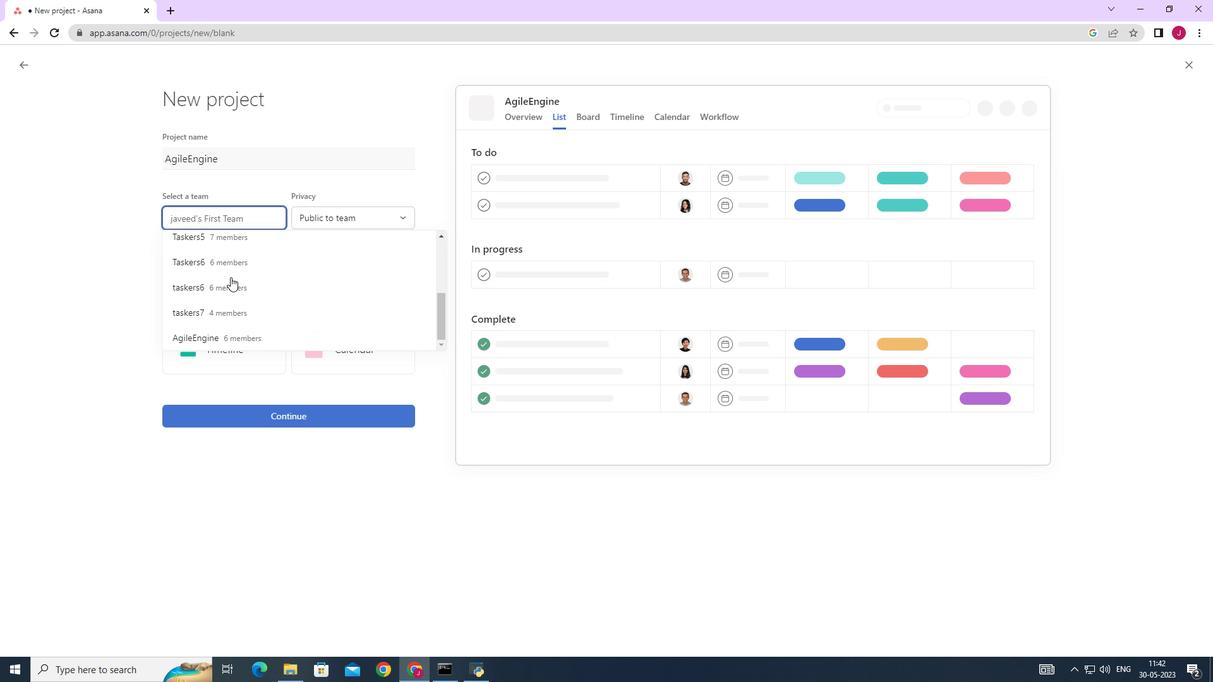 
Action: Mouse scrolled (230, 276) with delta (0, 0)
Screenshot: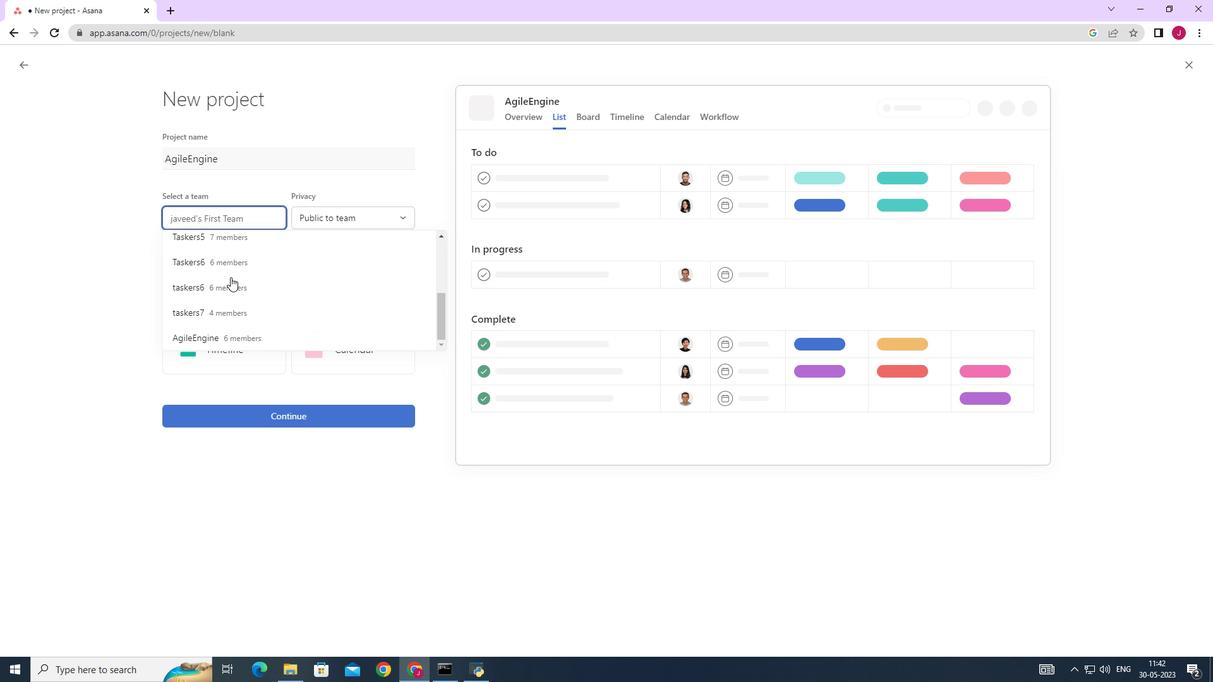 
Action: Mouse scrolled (230, 276) with delta (0, 0)
Screenshot: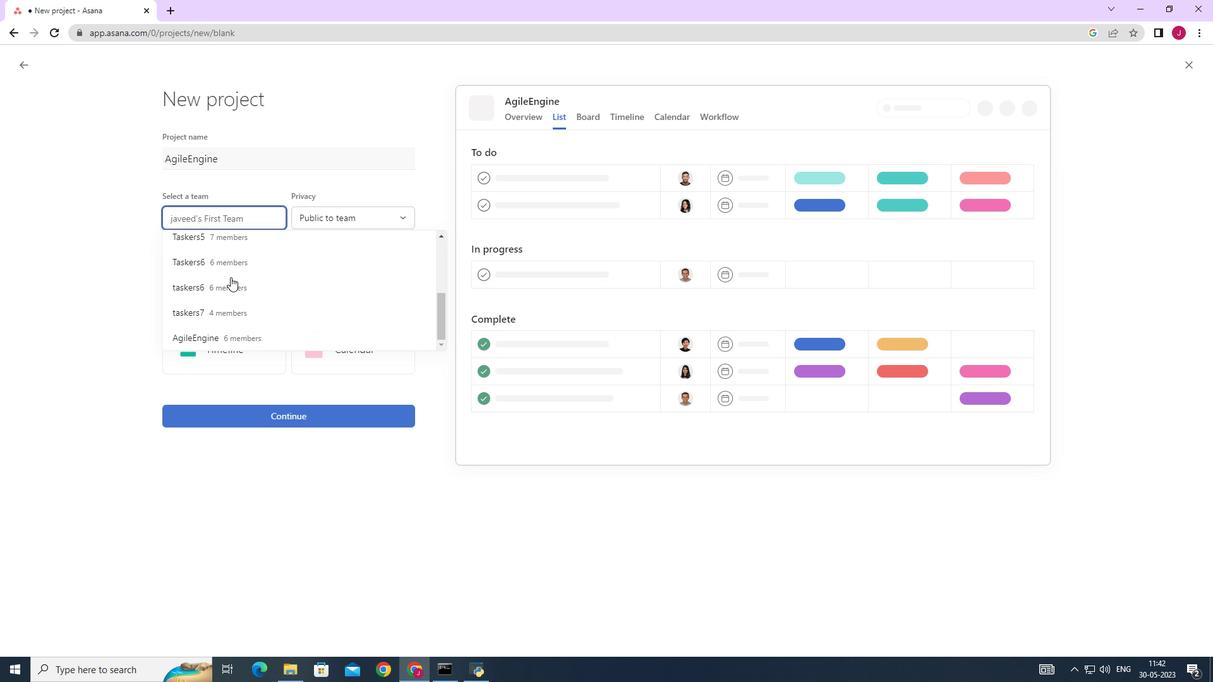 
Action: Mouse moved to (232, 302)
Screenshot: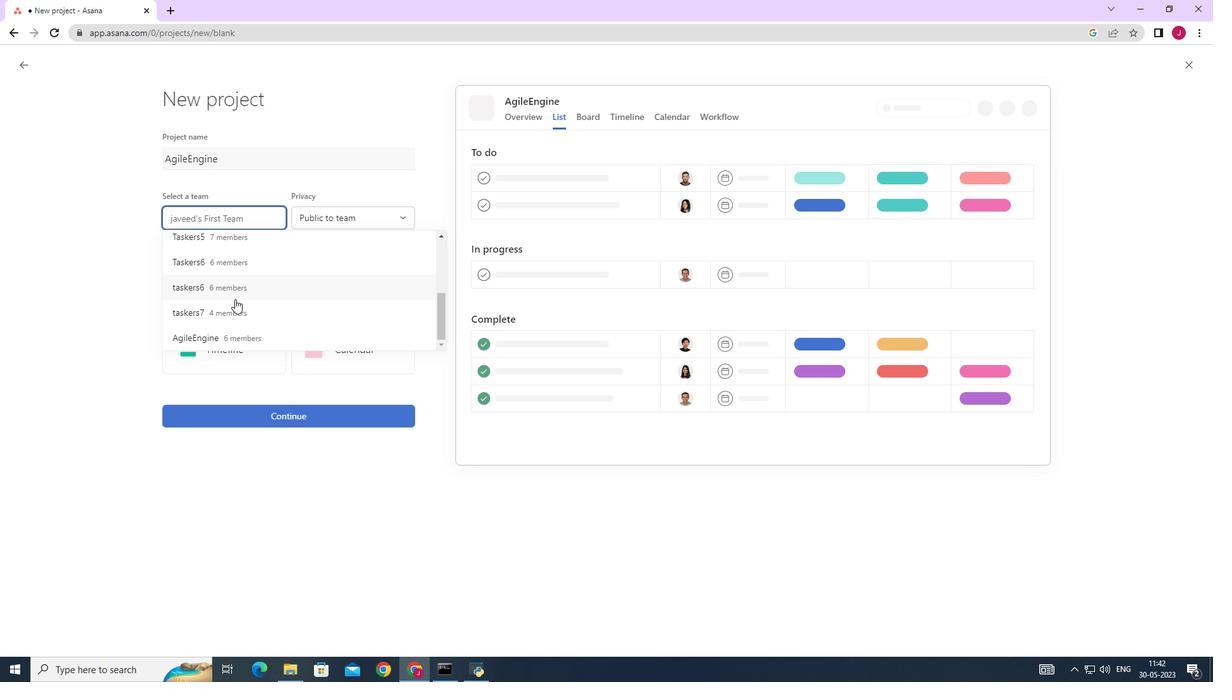 
Action: Mouse scrolled (232, 301) with delta (0, 0)
Screenshot: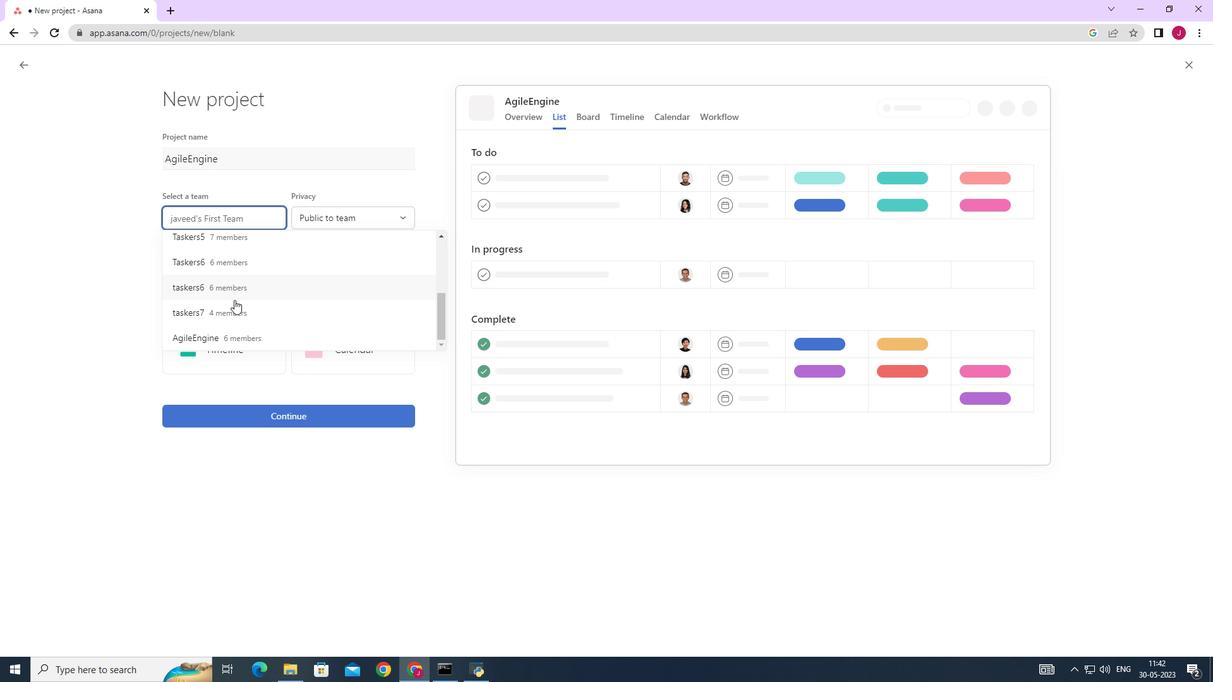 
Action: Mouse scrolled (232, 301) with delta (0, 0)
Screenshot: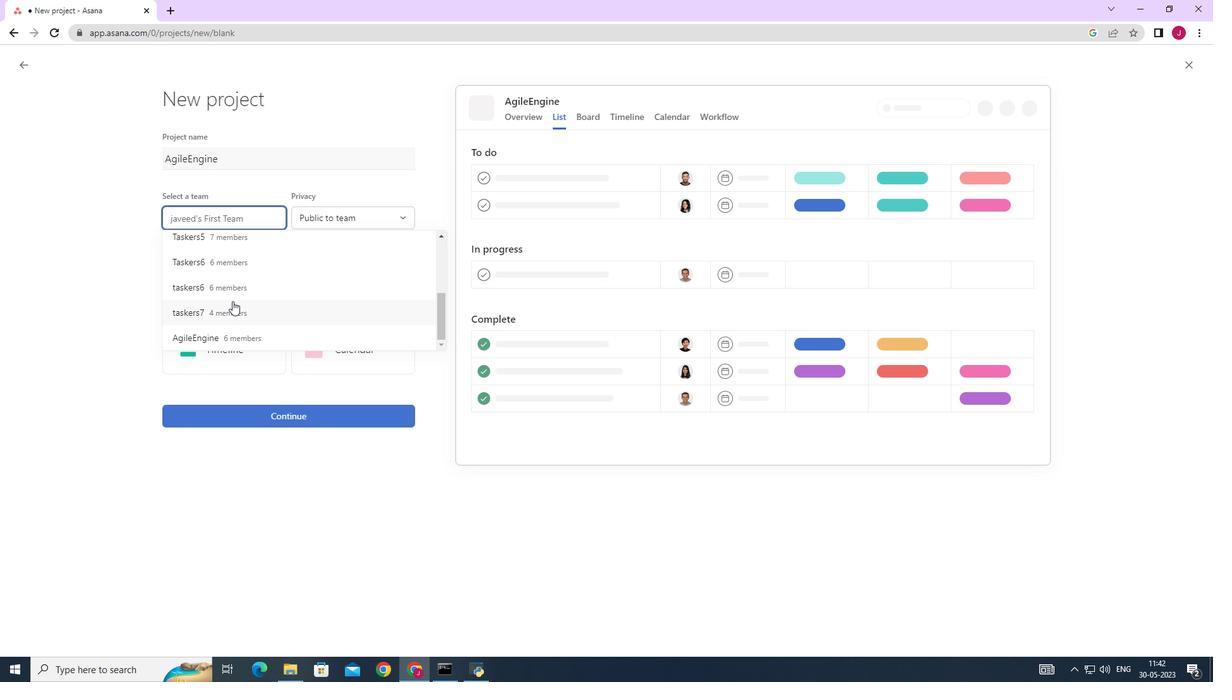 
Action: Mouse scrolled (232, 301) with delta (0, 0)
Screenshot: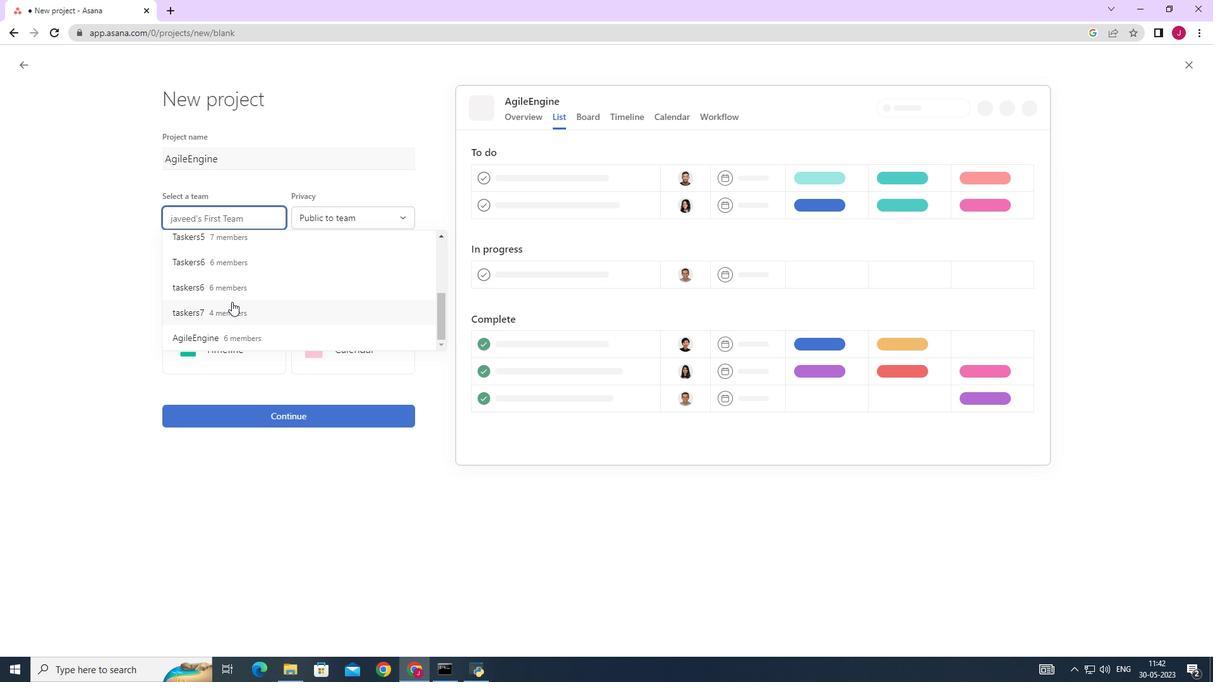 
Action: Mouse moved to (232, 296)
Screenshot: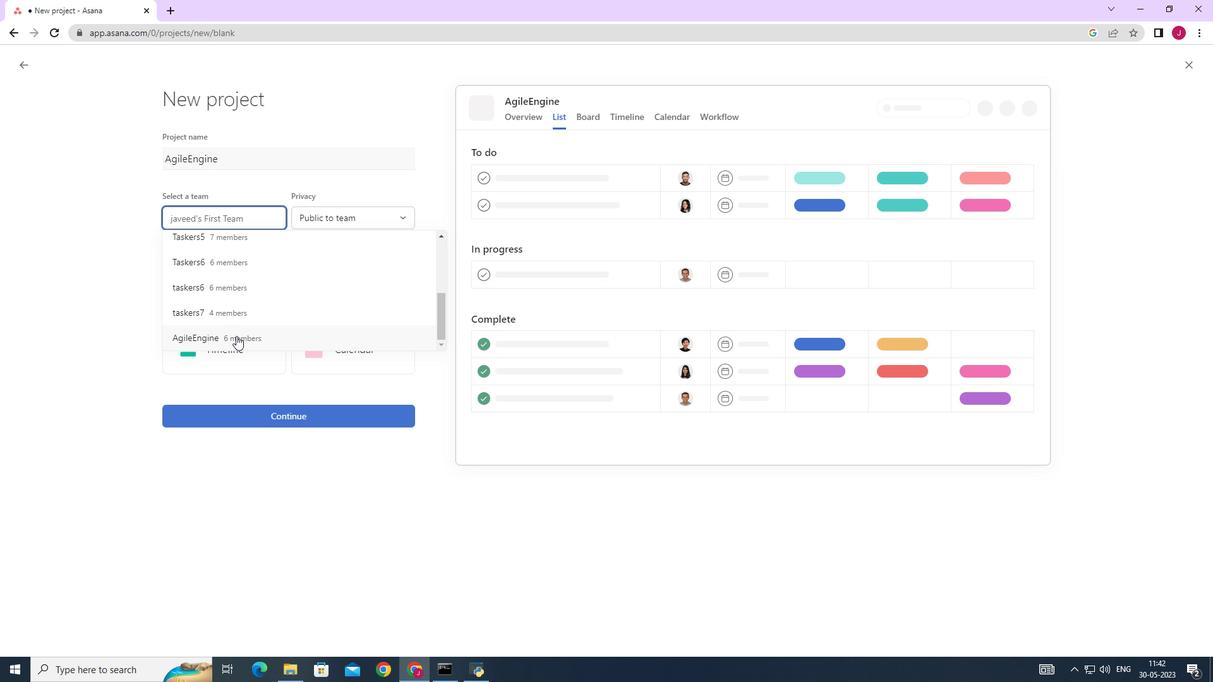 
Action: Mouse scrolled (232, 295) with delta (0, 0)
Screenshot: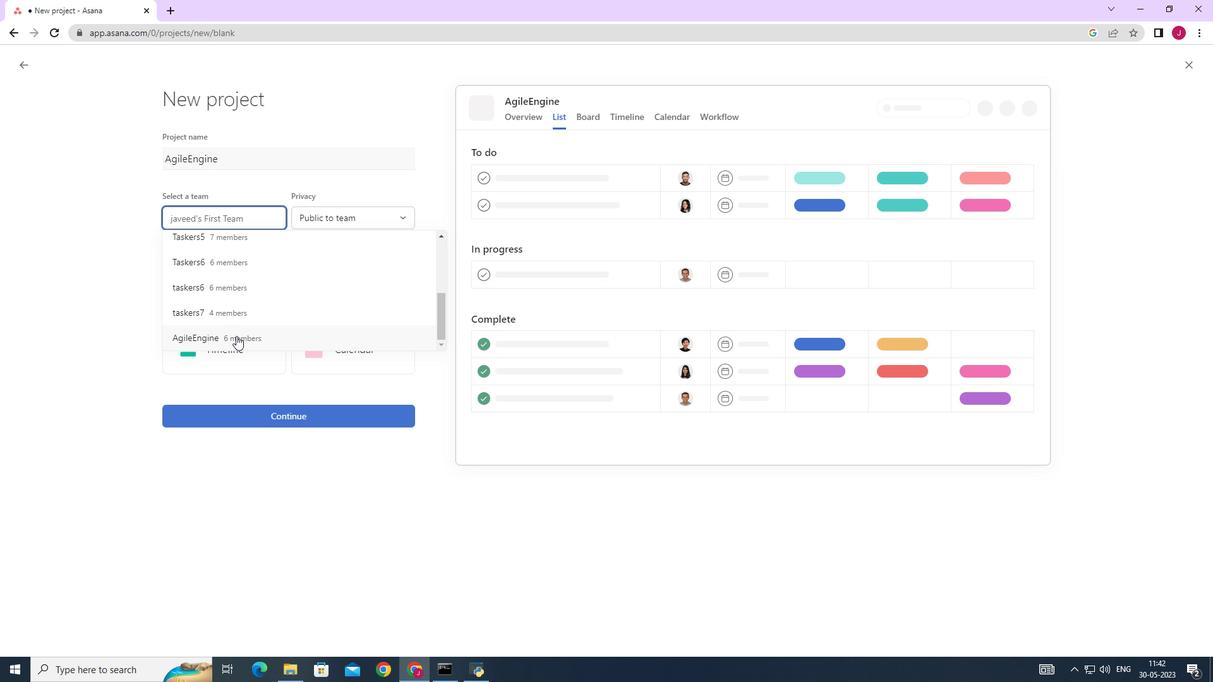 
Action: Mouse scrolled (232, 295) with delta (0, 0)
Screenshot: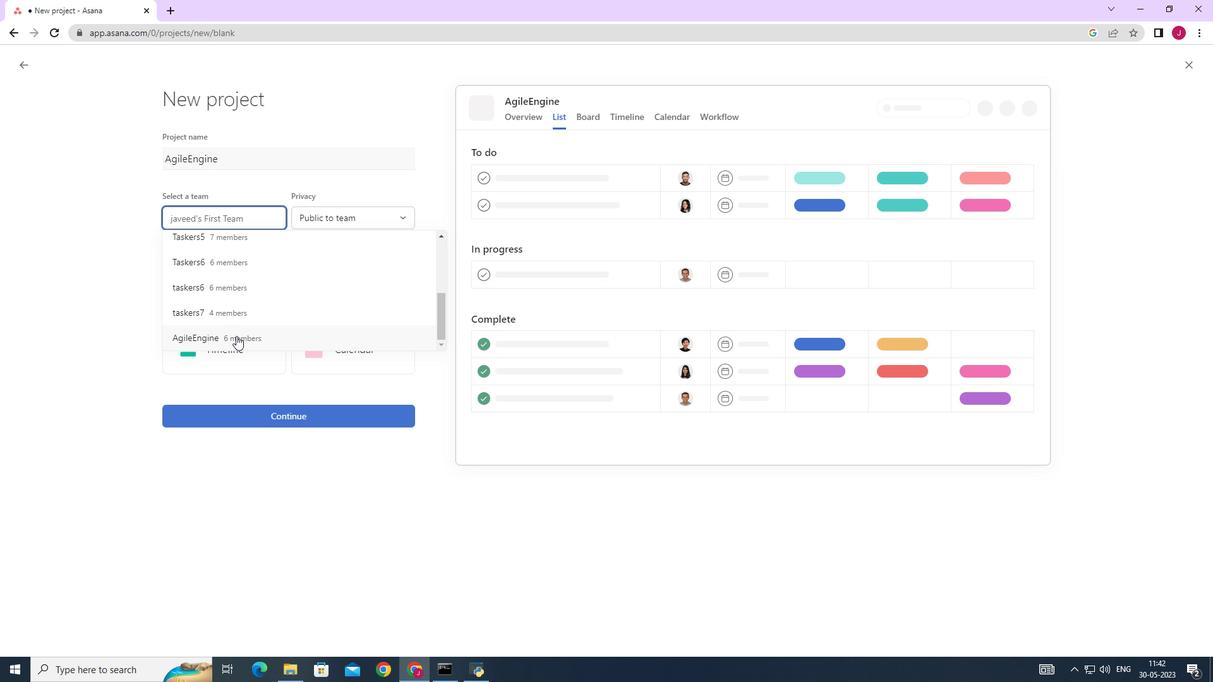 
Action: Mouse scrolled (232, 295) with delta (0, 0)
Screenshot: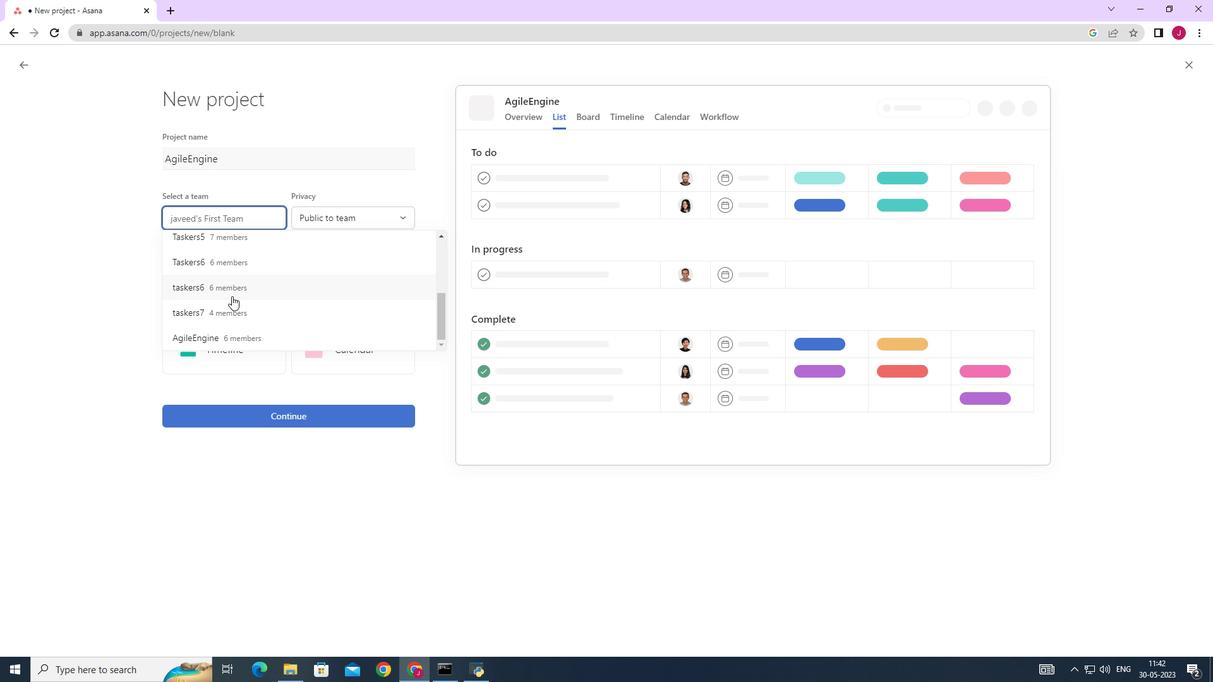 
Action: Mouse moved to (237, 338)
Screenshot: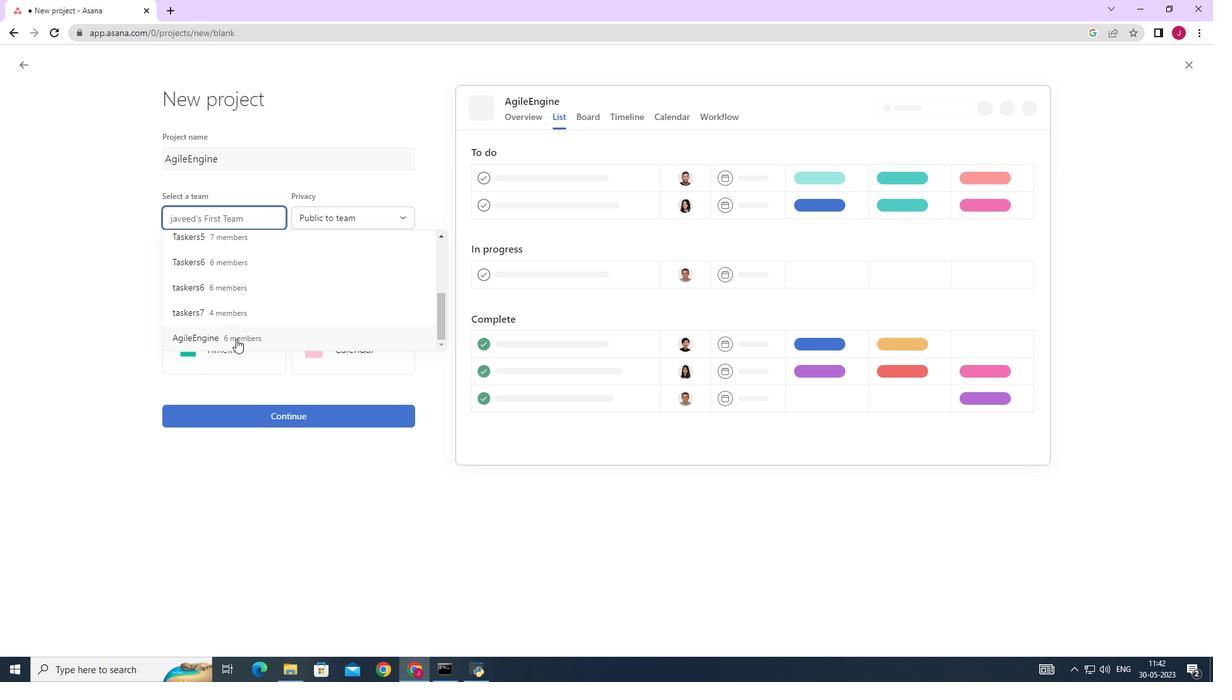 
Action: Mouse pressed left at (237, 338)
Screenshot: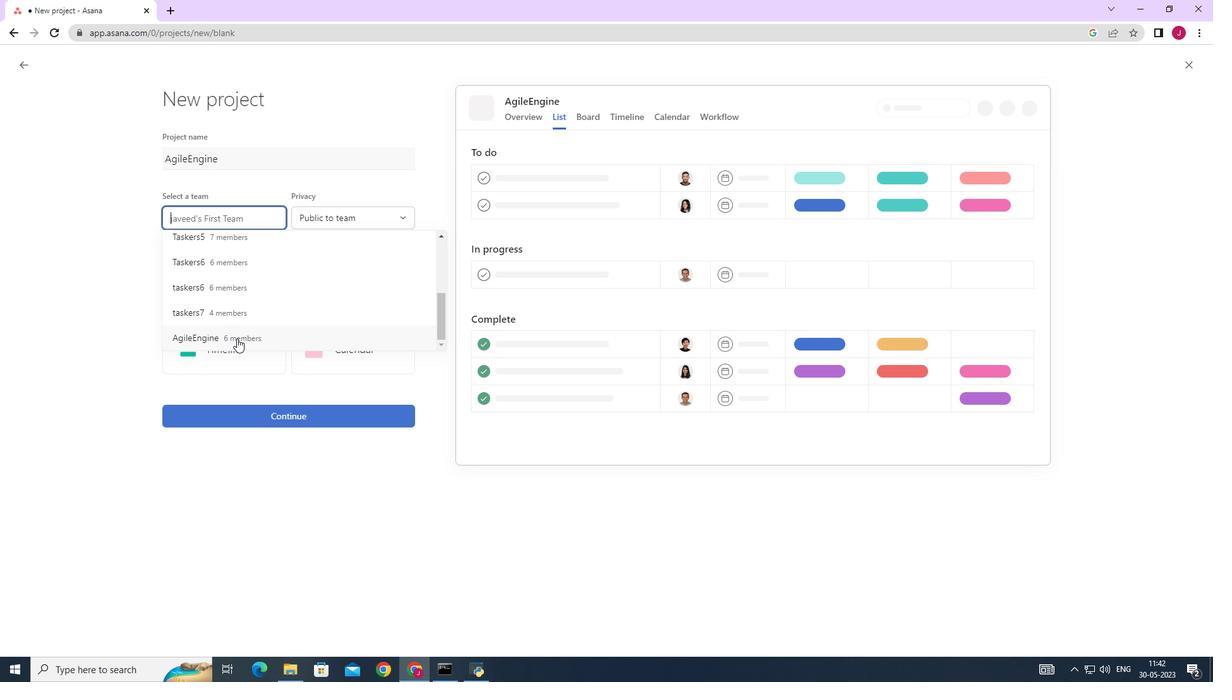 
Action: Mouse moved to (335, 219)
Screenshot: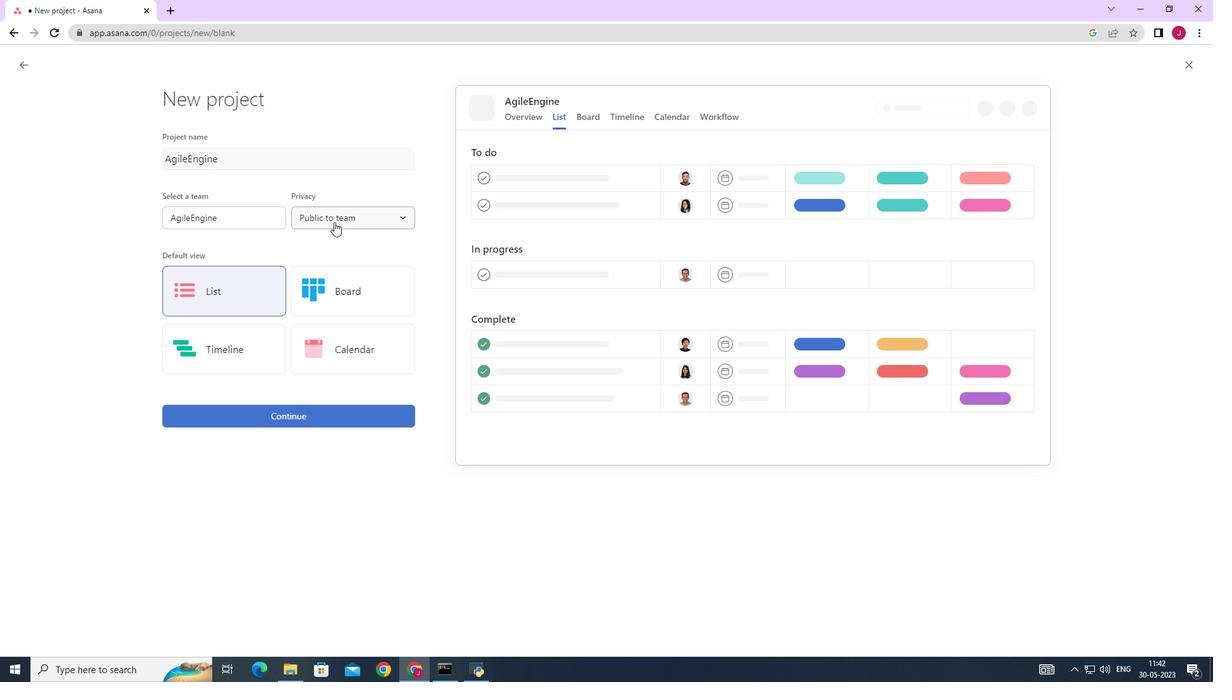 
Action: Mouse pressed left at (335, 219)
Screenshot: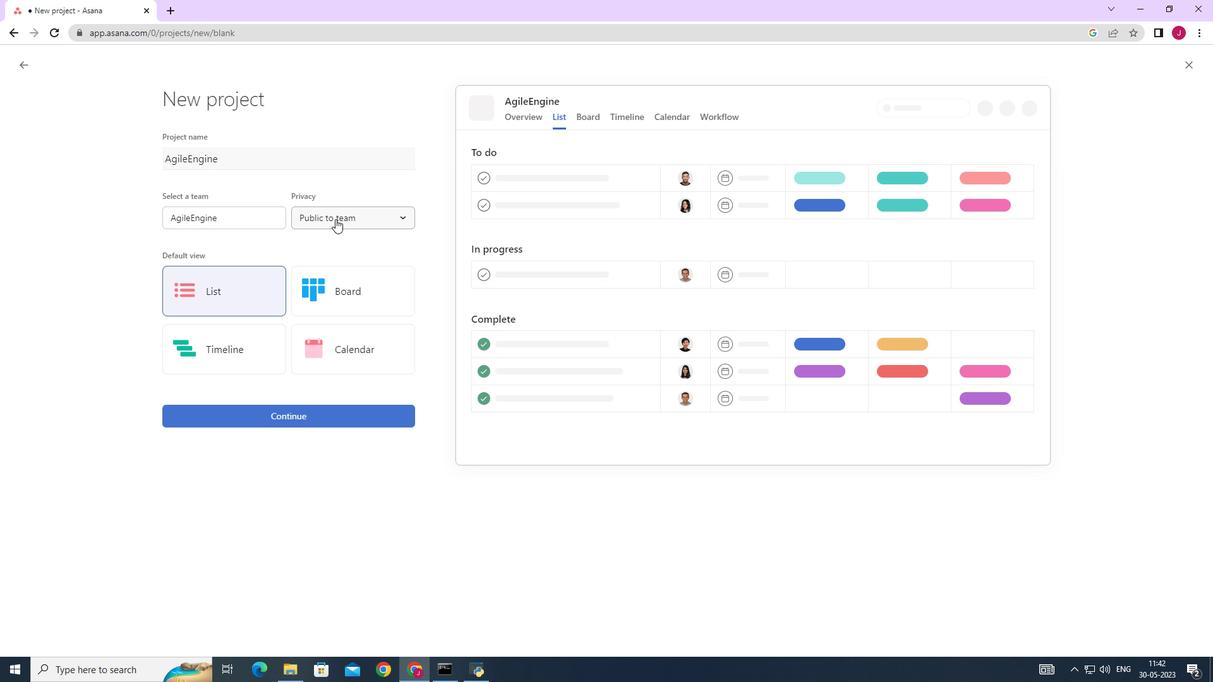 
Action: Mouse moved to (336, 219)
Screenshot: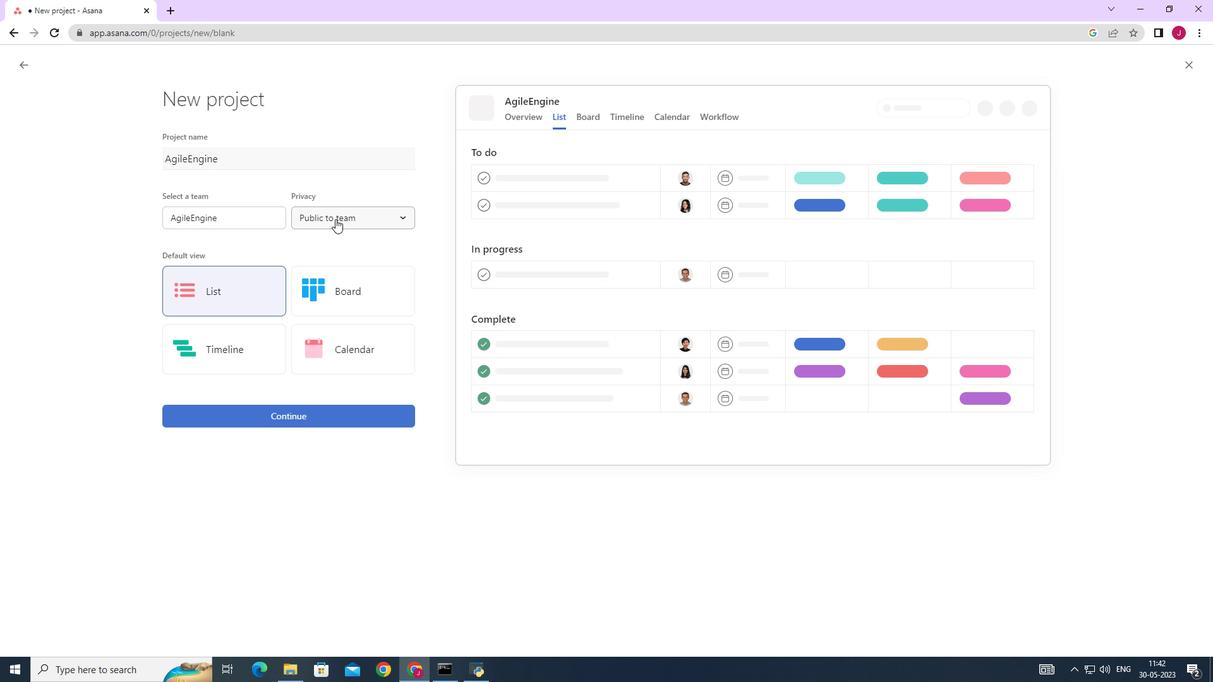 
Action: Mouse pressed left at (336, 219)
Screenshot: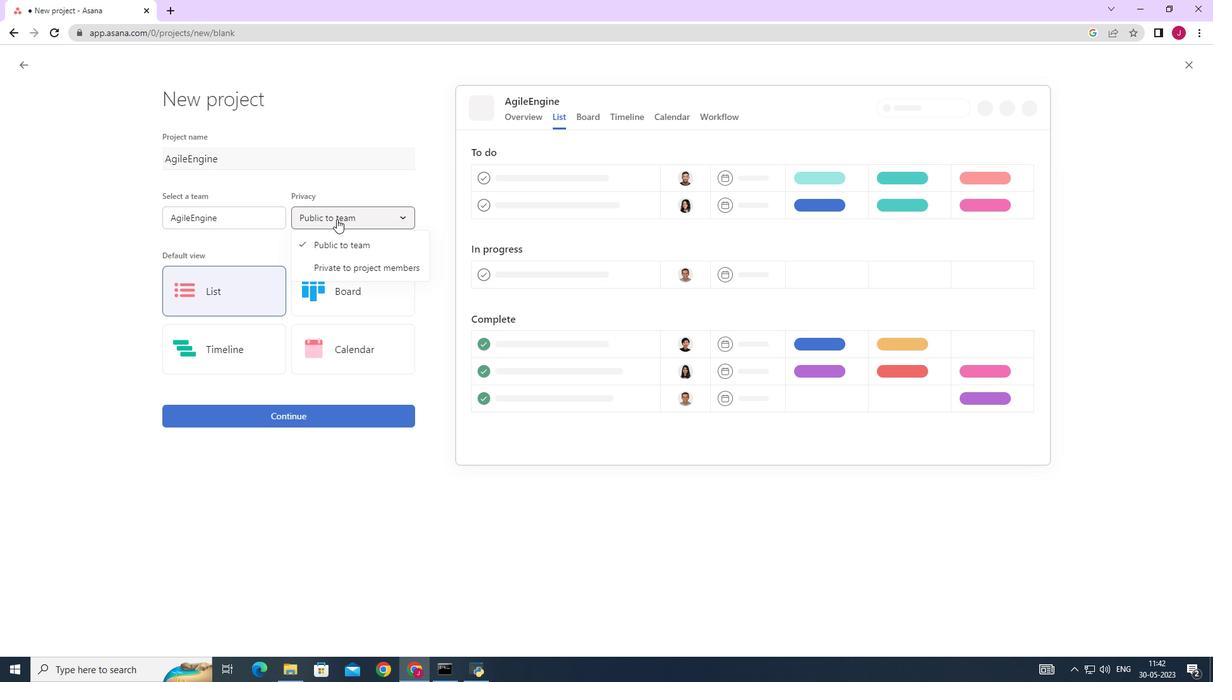 
Action: Mouse moved to (240, 285)
Screenshot: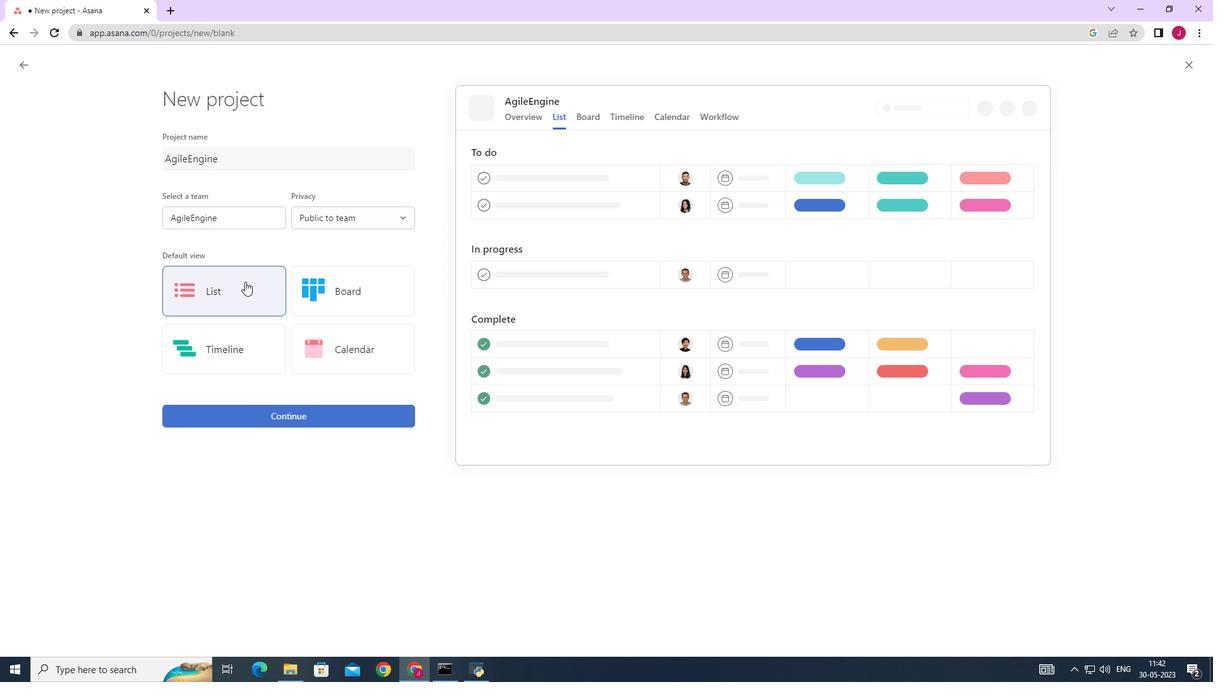 
Action: Mouse pressed left at (240, 285)
Screenshot: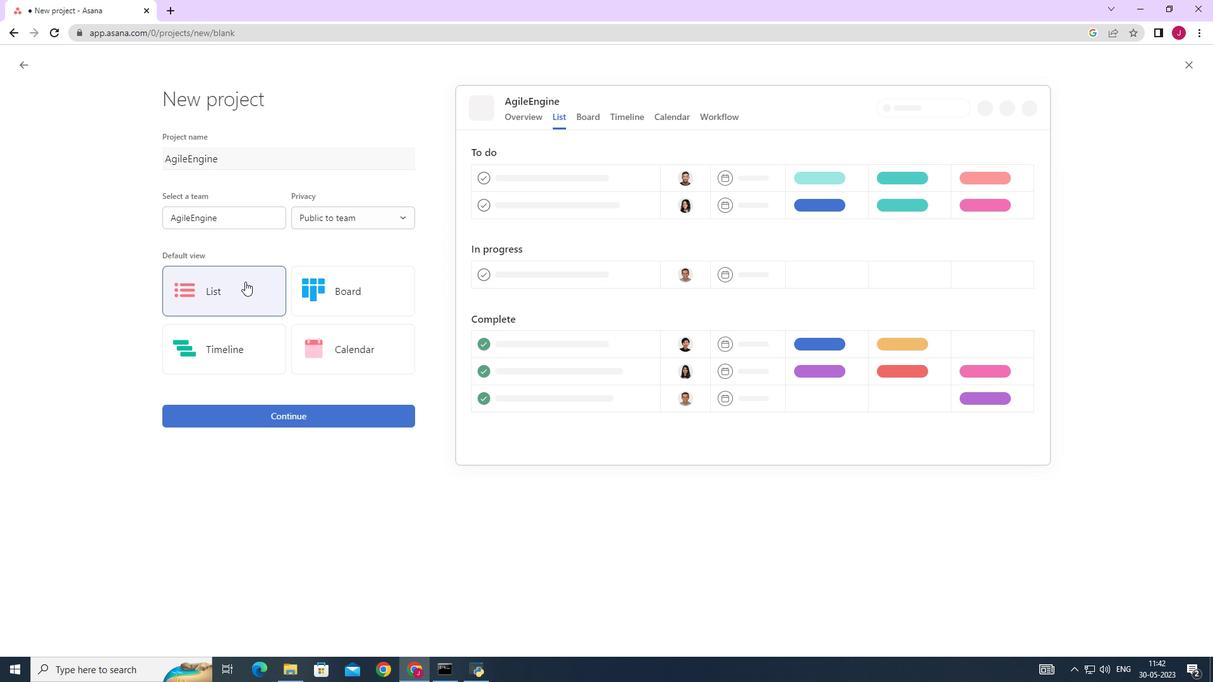 
Action: Mouse moved to (270, 414)
Screenshot: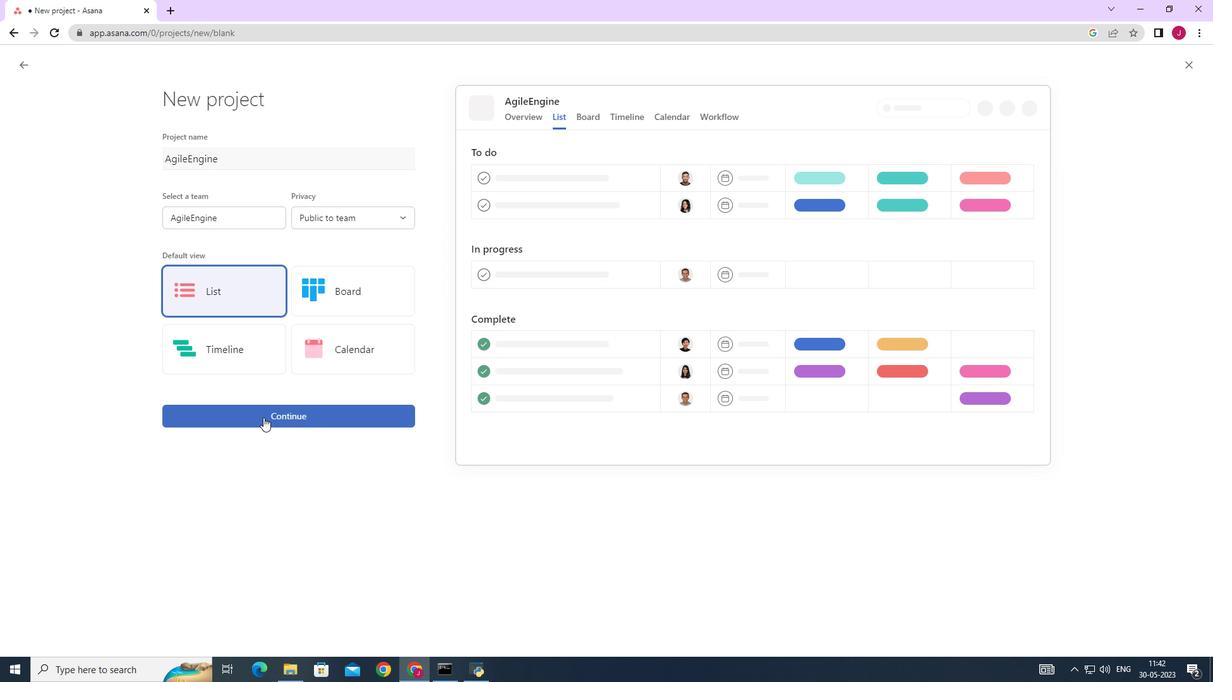 
Action: Mouse pressed left at (270, 414)
Screenshot: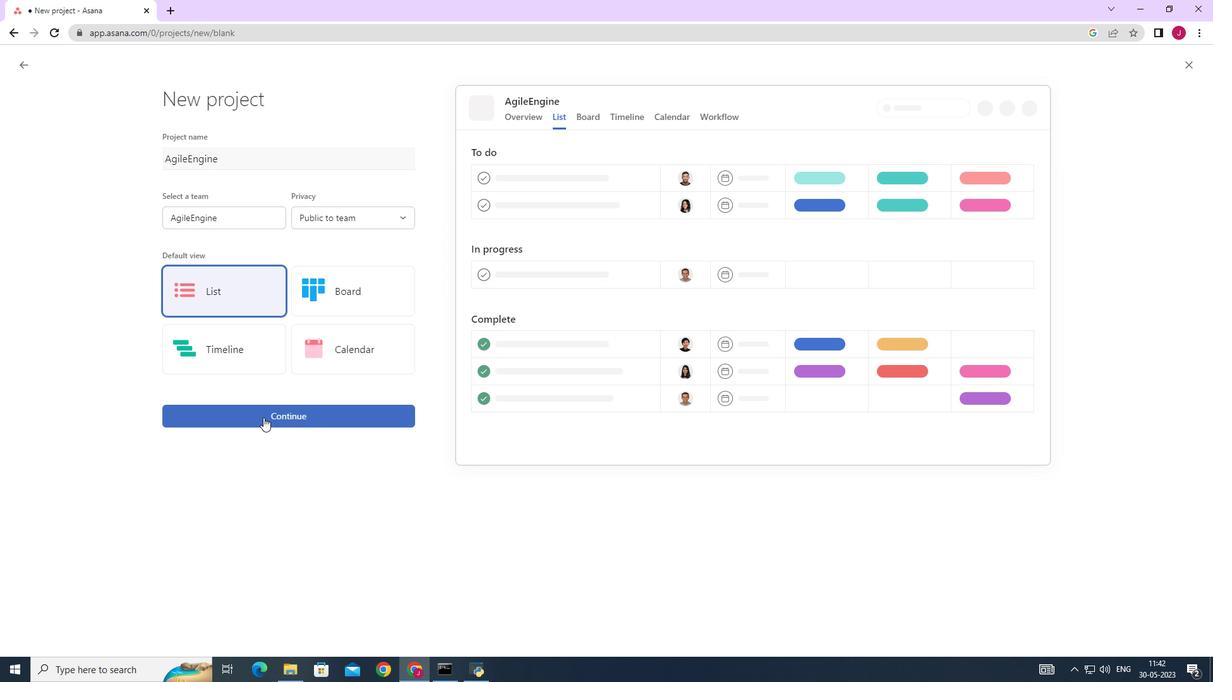 
Action: Mouse moved to (305, 336)
Screenshot: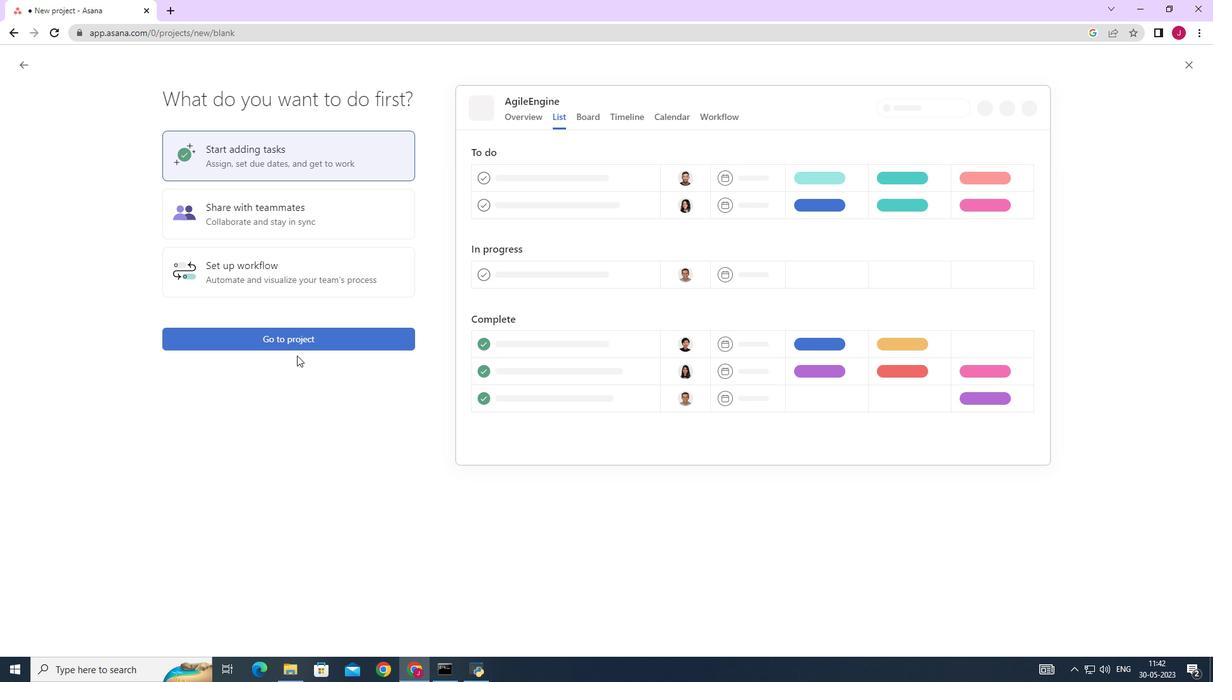 
Action: Mouse pressed left at (305, 336)
Screenshot: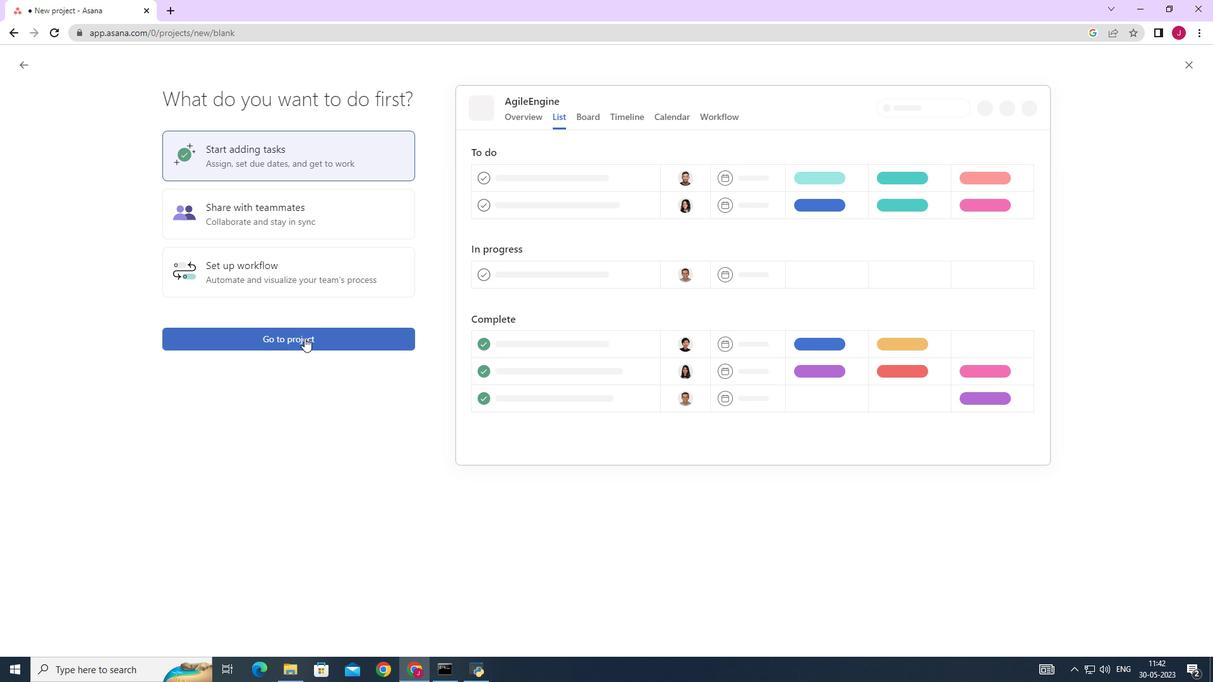 
Action: Mouse moved to (220, 279)
Screenshot: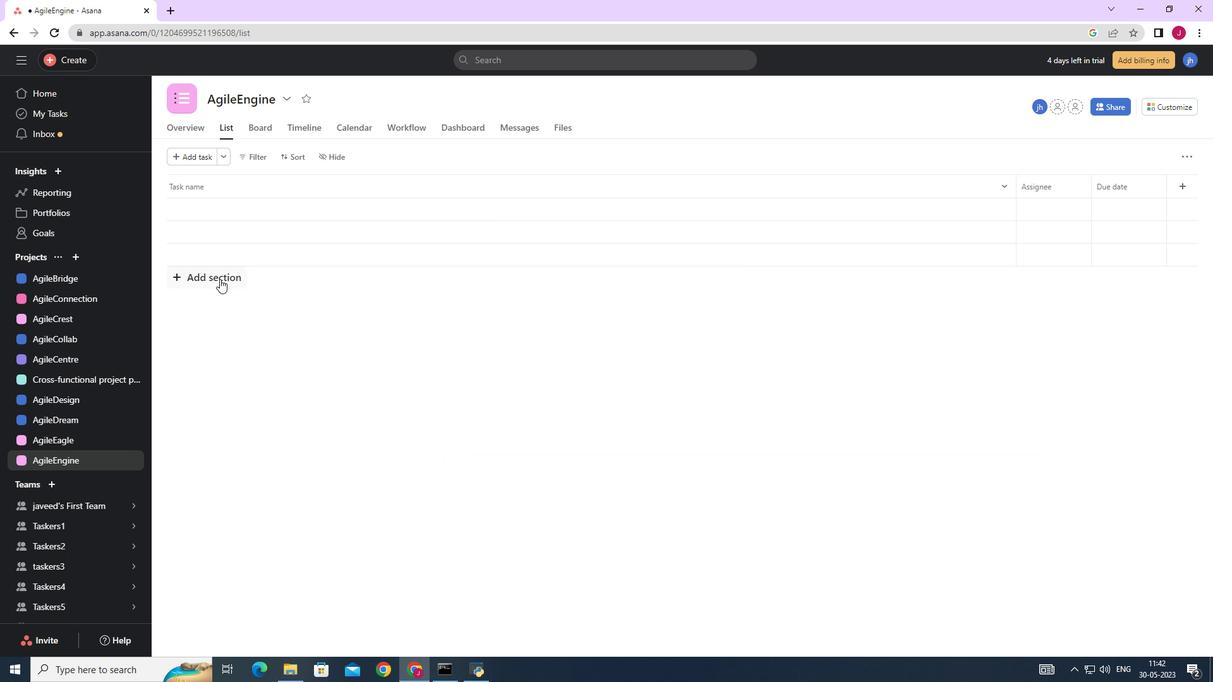 
Action: Mouse pressed left at (220, 279)
Screenshot: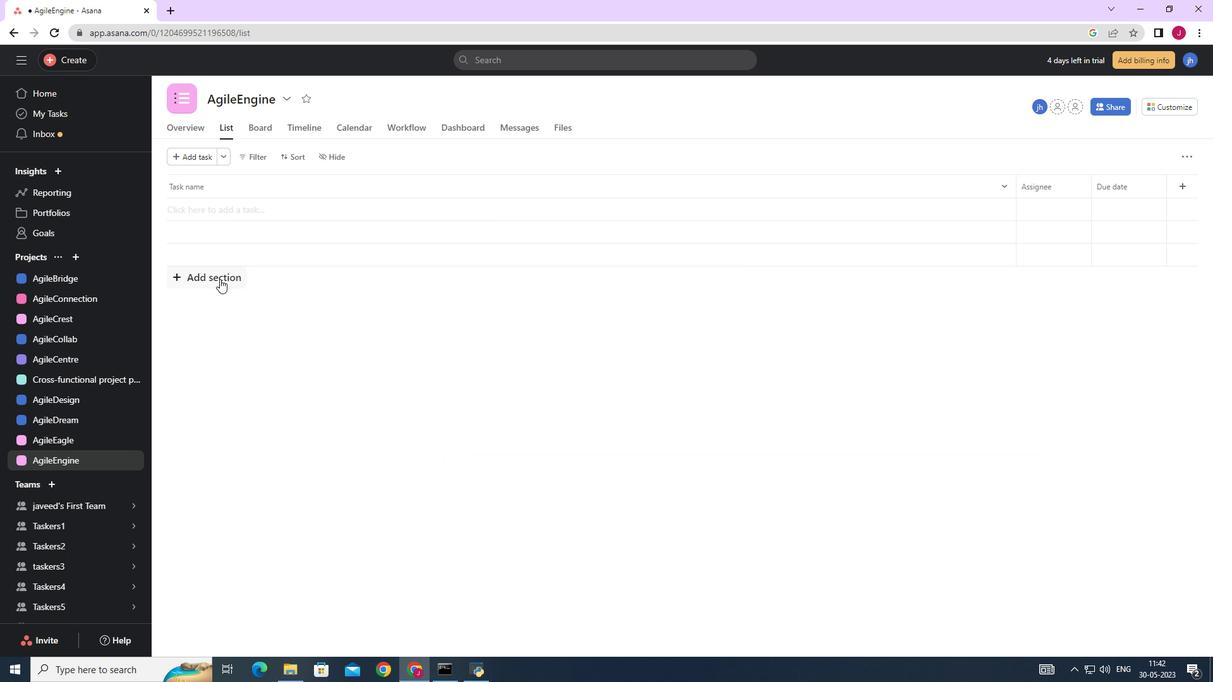 
Action: Mouse moved to (248, 221)
Screenshot: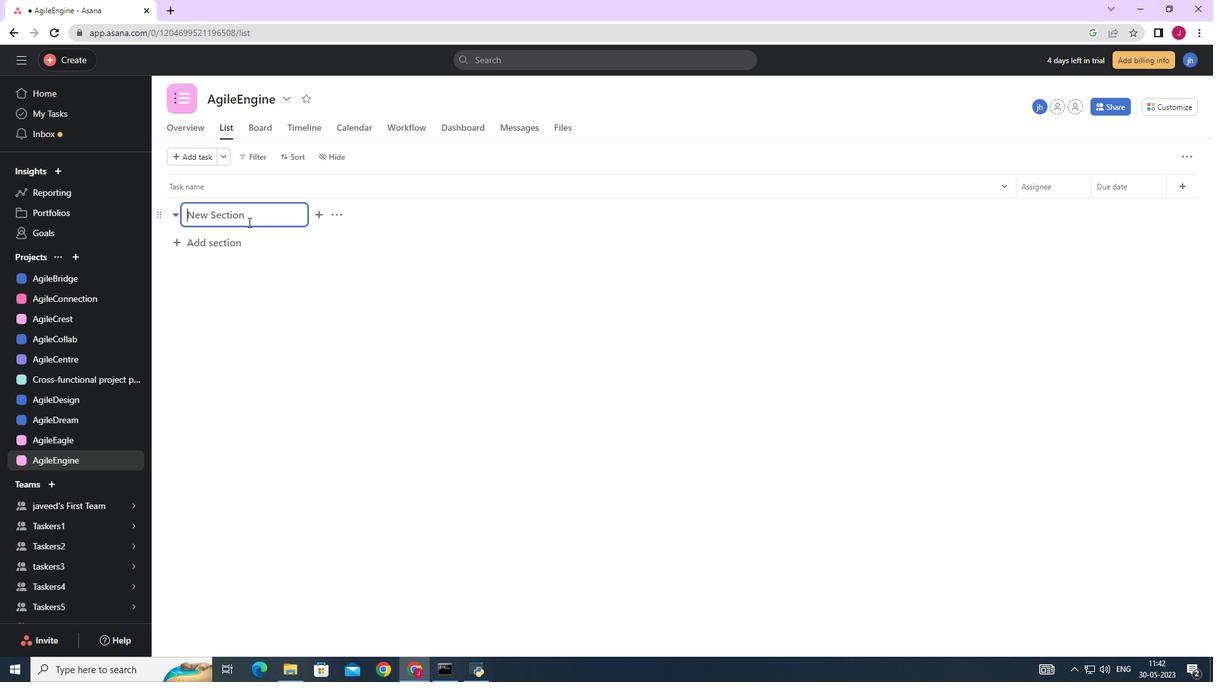 
Action: Key pressed <Key.caps_lock>T<Key.caps_lock>o-<Key.caps_lock>D<Key.caps_lock>o
Screenshot: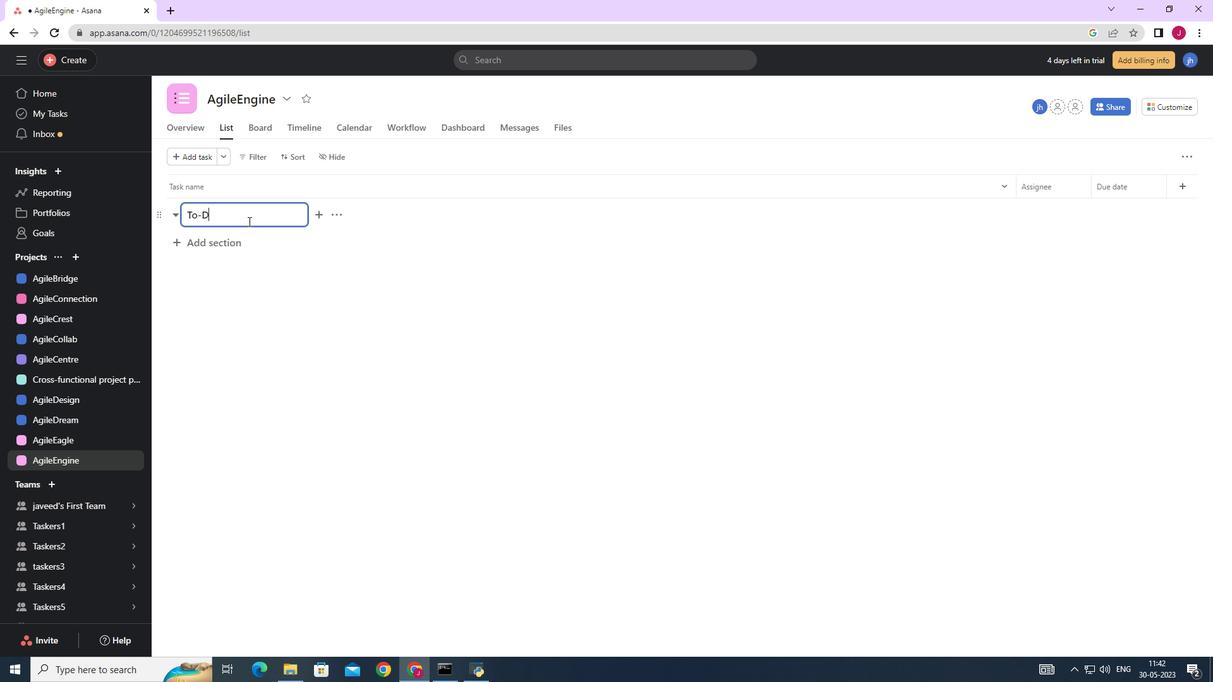 
Action: Mouse moved to (213, 242)
Screenshot: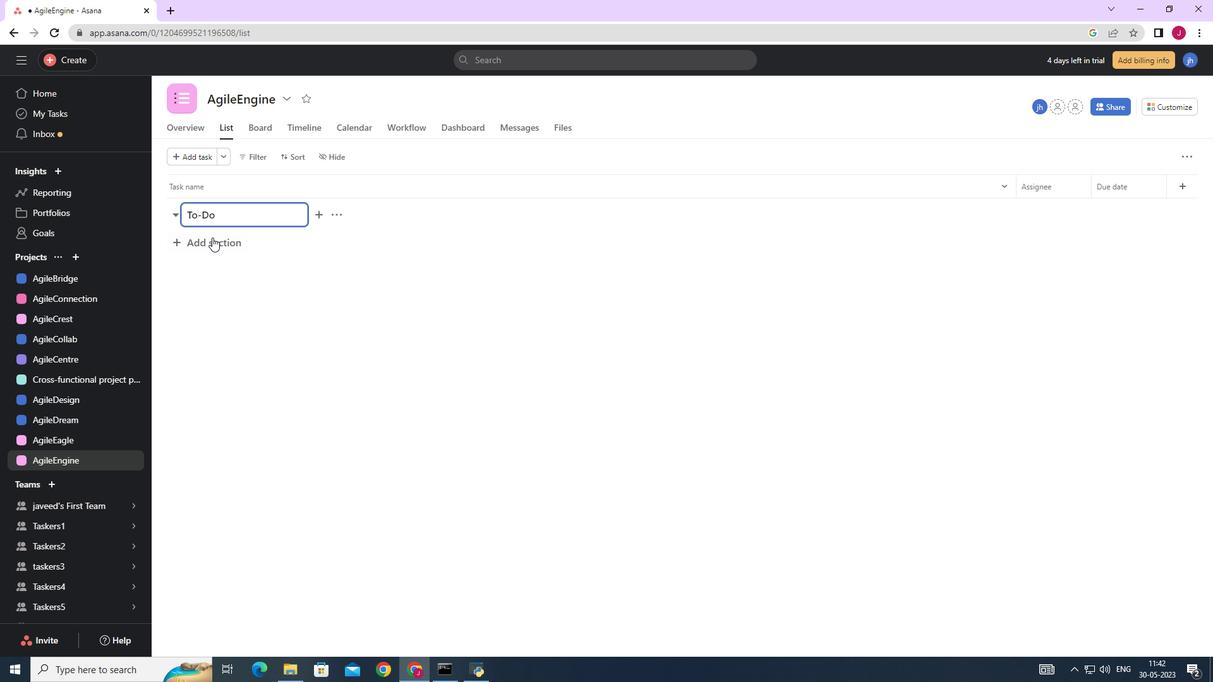 
Action: Mouse pressed left at (213, 242)
Screenshot: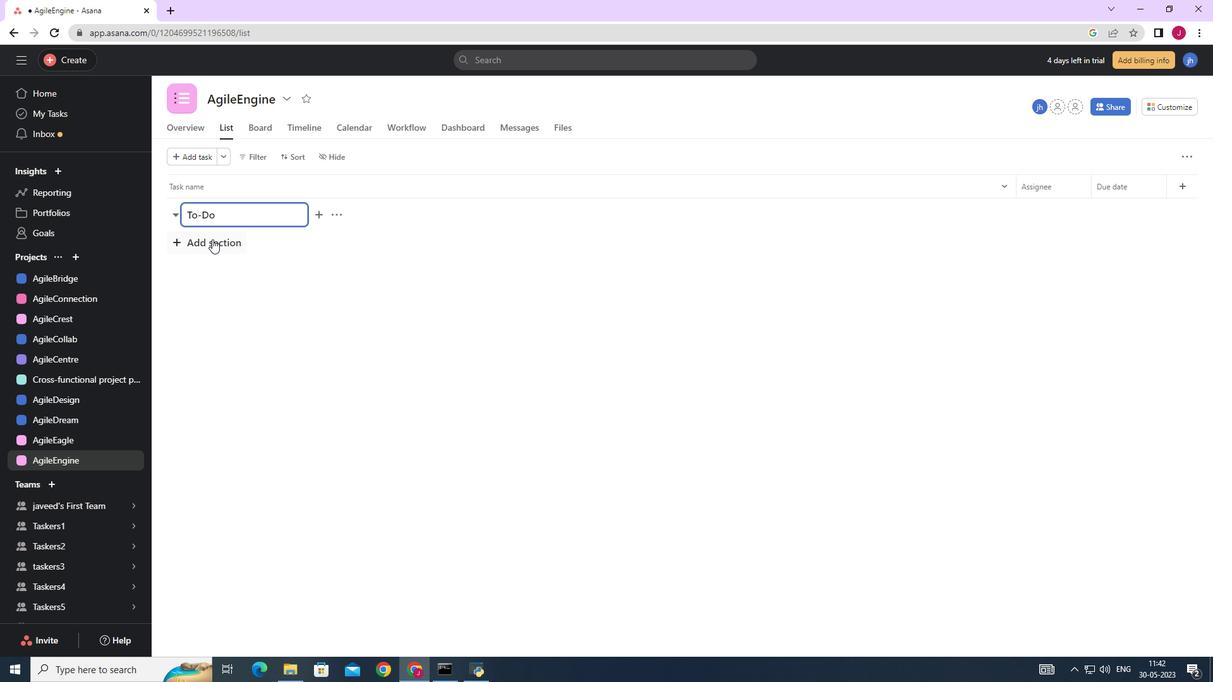 
Action: Key pressed <Key.caps_lock>D<Key.caps_lock>oing
Screenshot: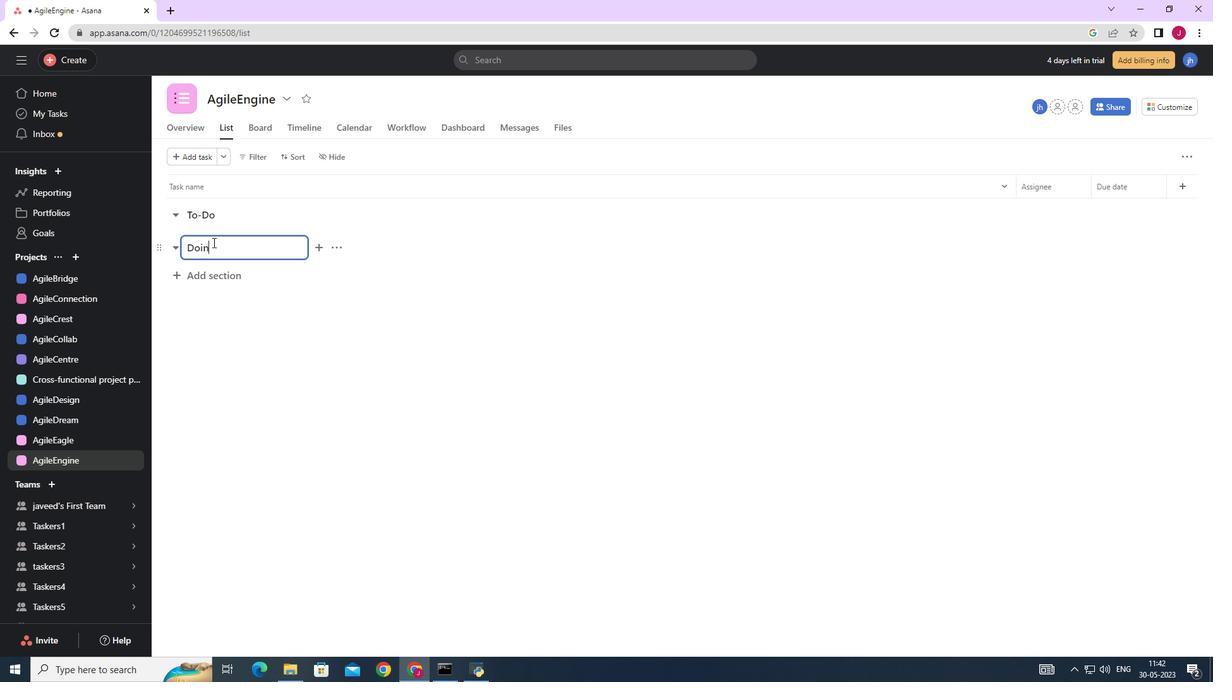
Action: Mouse moved to (202, 277)
Screenshot: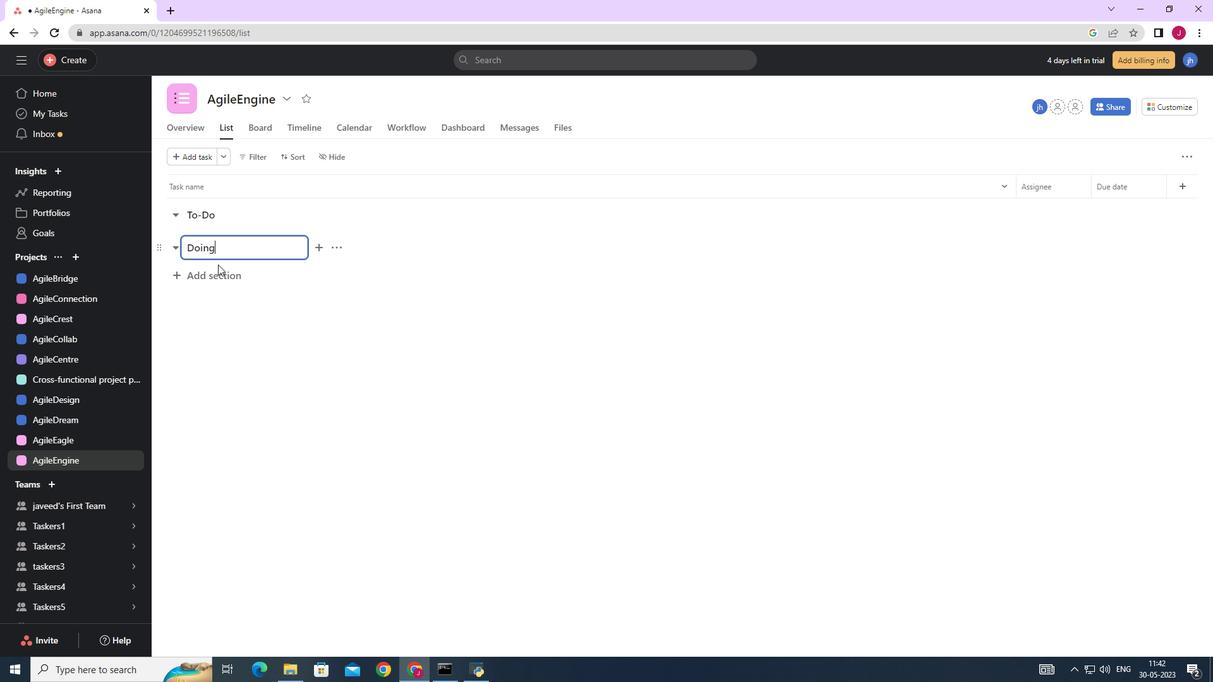 
Action: Mouse pressed left at (202, 277)
Screenshot: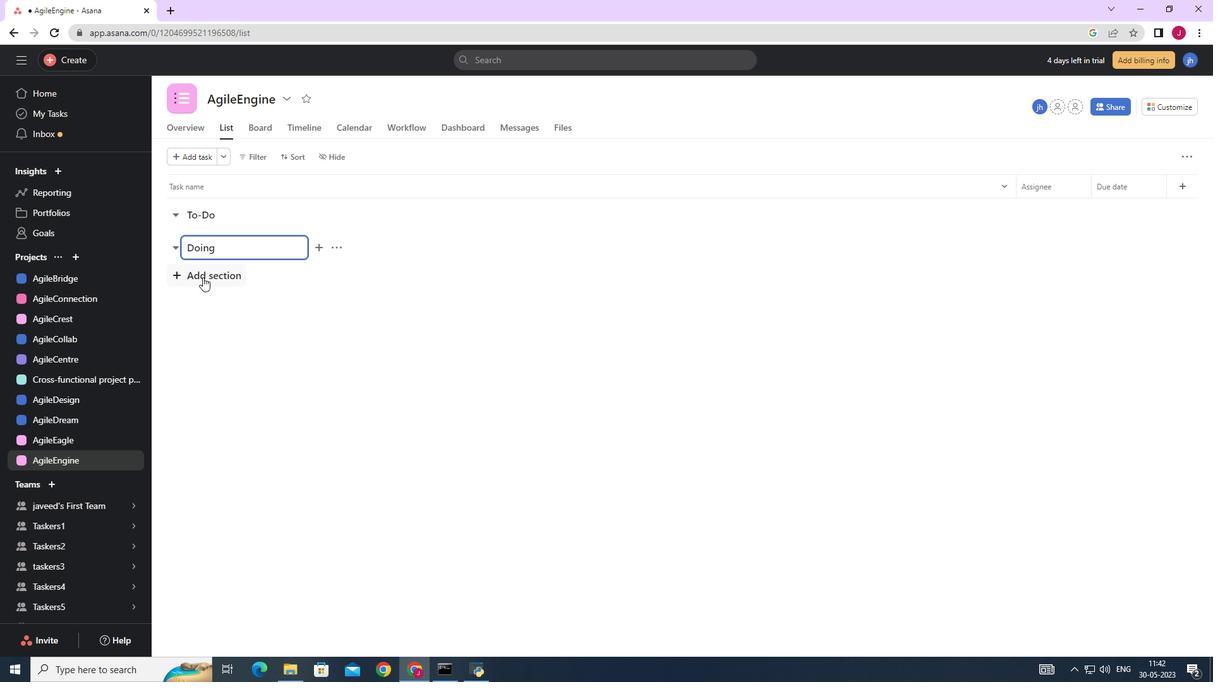 
Action: Mouse moved to (216, 275)
Screenshot: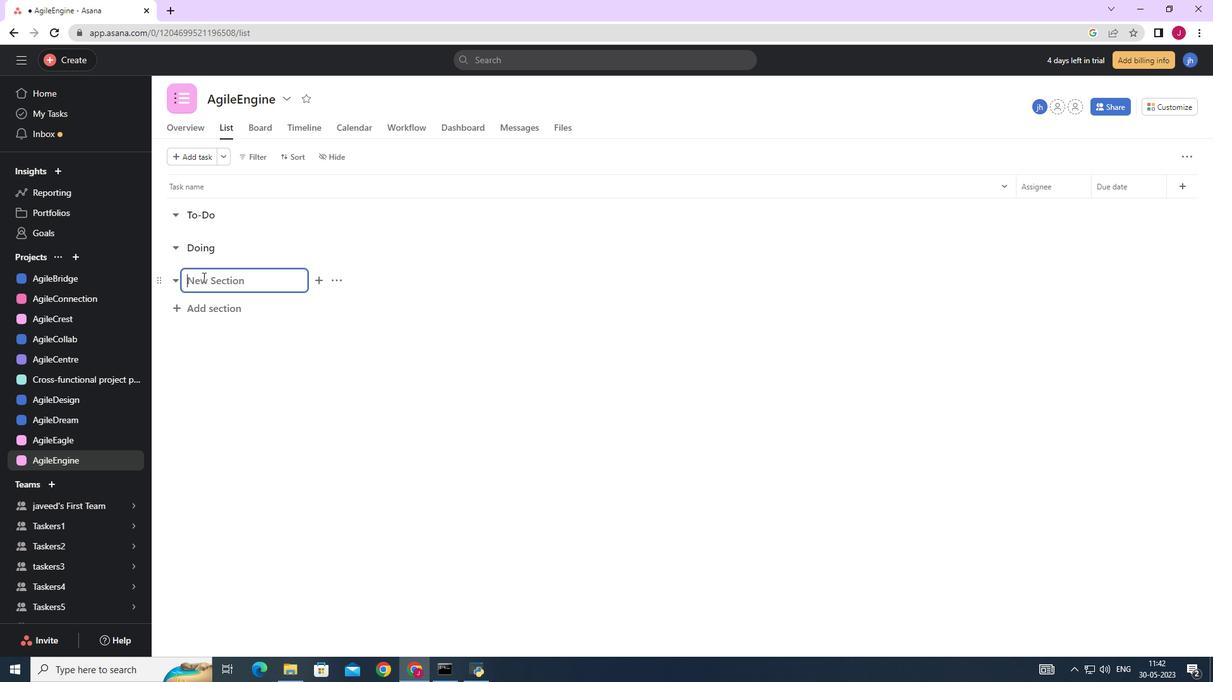 
Action: Key pressed <Key.caps_lock>D<Key.caps_lock>one<Key.enter>
Screenshot: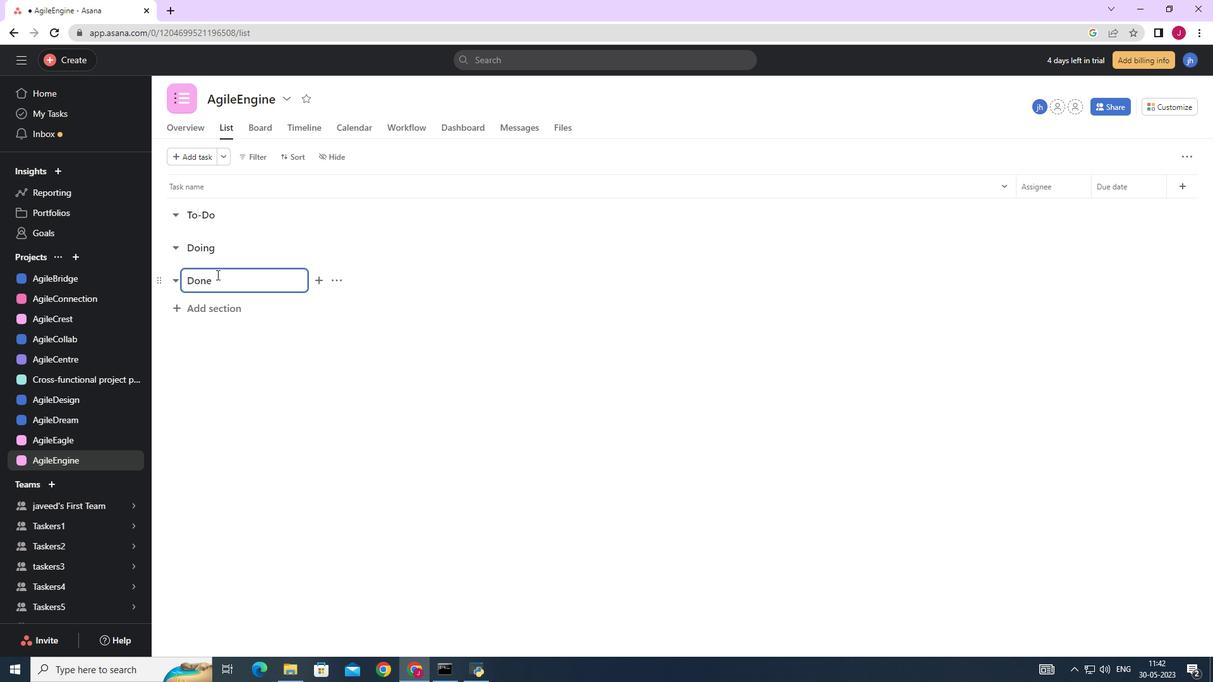 
Action: Mouse moved to (297, 371)
Screenshot: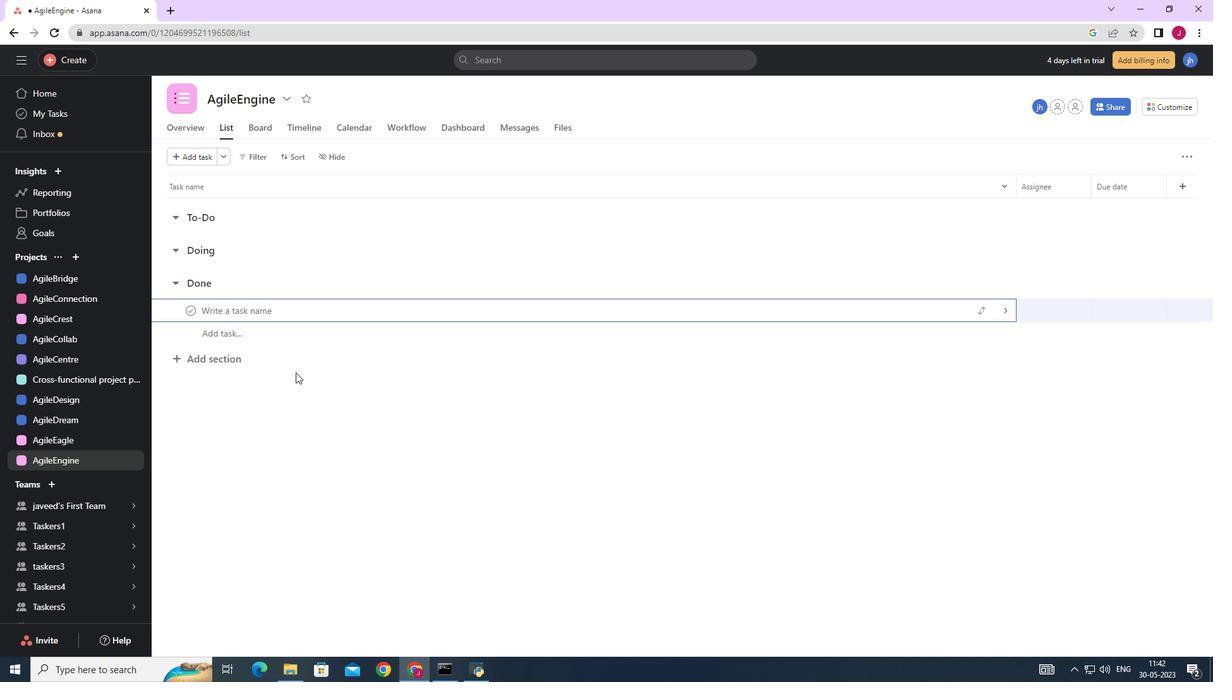 
